 Task: Search one way flight ticket for 1 adult, 5 children, 2 infants in seat and 1 infant on lap in first from Moline: Quad City International Airport to Jackson: Jackson Hole Airport on 5-2-2023. Choice of flights is JetBlue. Number of bags: 2 carry on bags and 6 checked bags. Price is upto 35000. Outbound departure time preference is 11:15.
Action: Mouse moved to (348, 298)
Screenshot: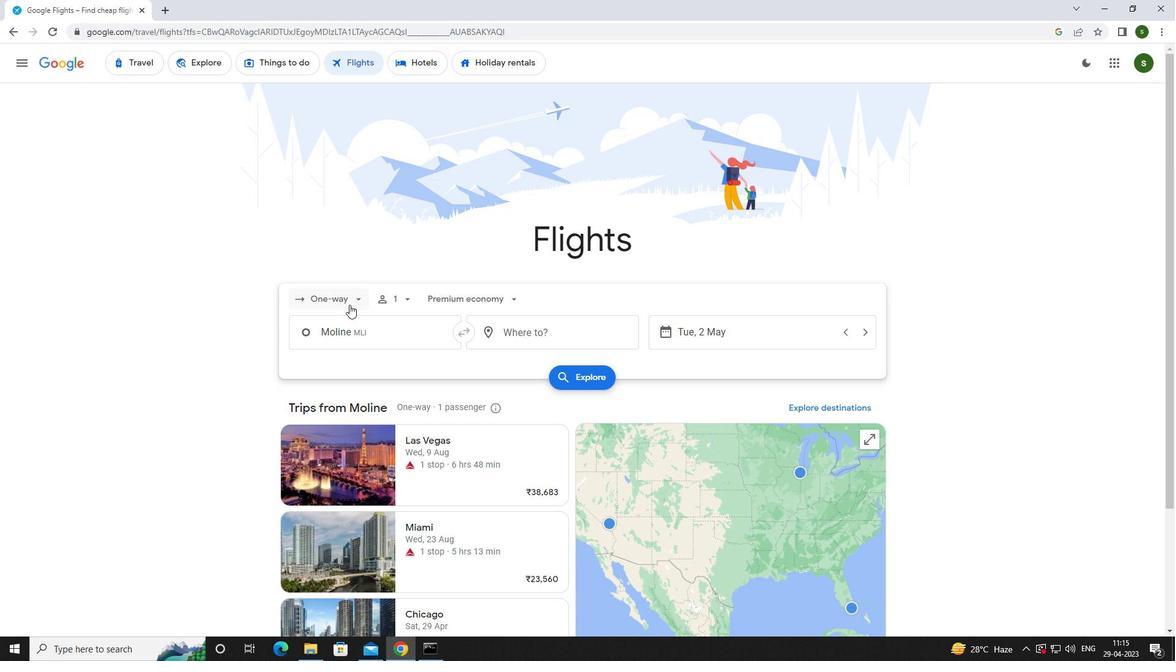 
Action: Mouse pressed left at (348, 298)
Screenshot: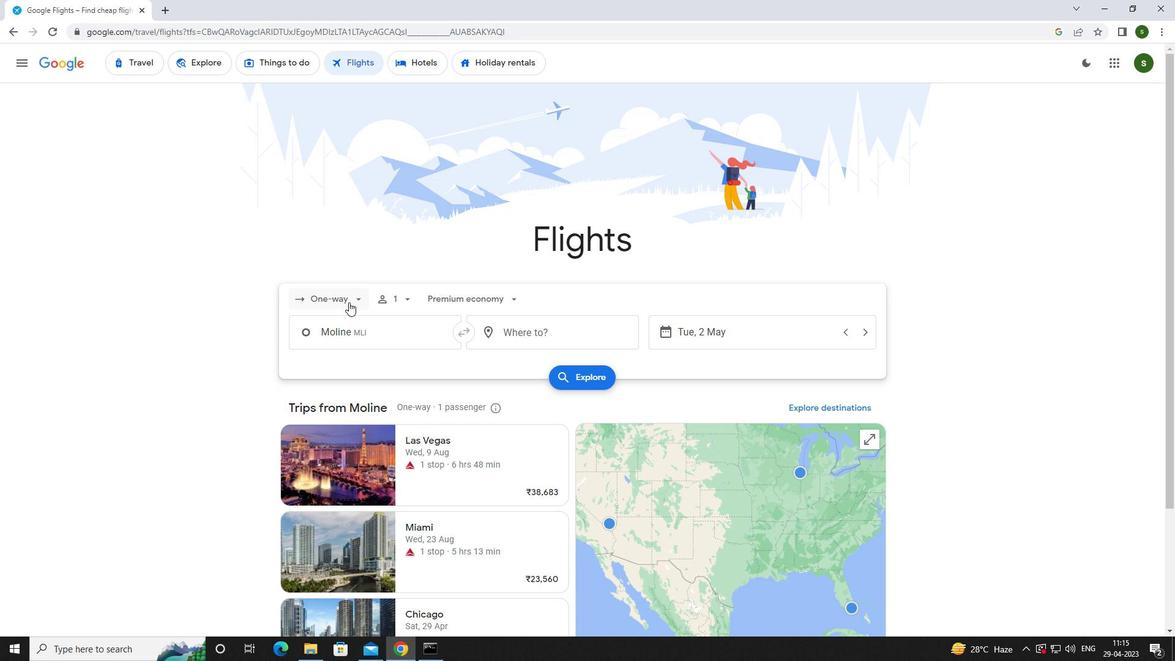 
Action: Mouse moved to (350, 357)
Screenshot: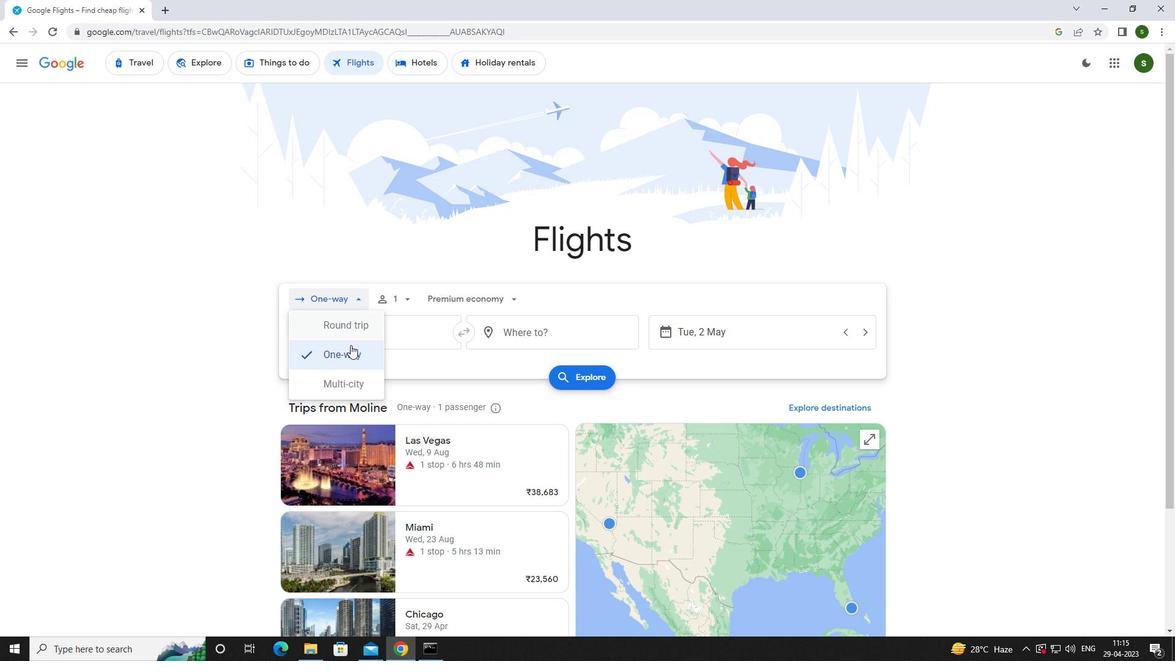 
Action: Mouse pressed left at (350, 357)
Screenshot: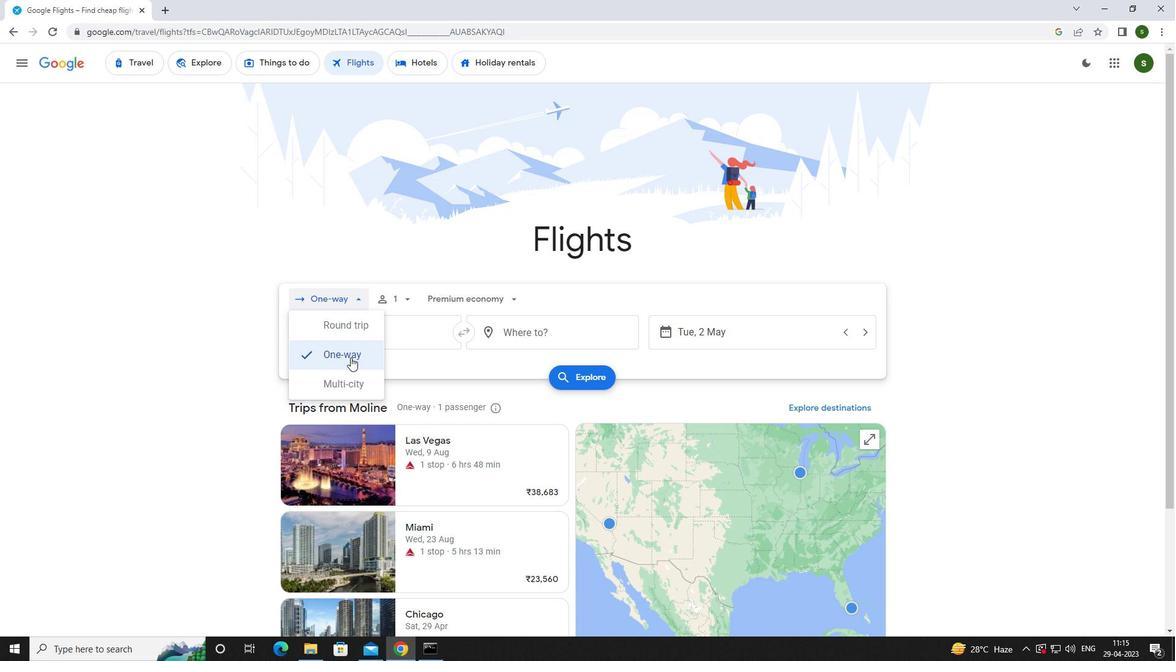 
Action: Mouse moved to (401, 299)
Screenshot: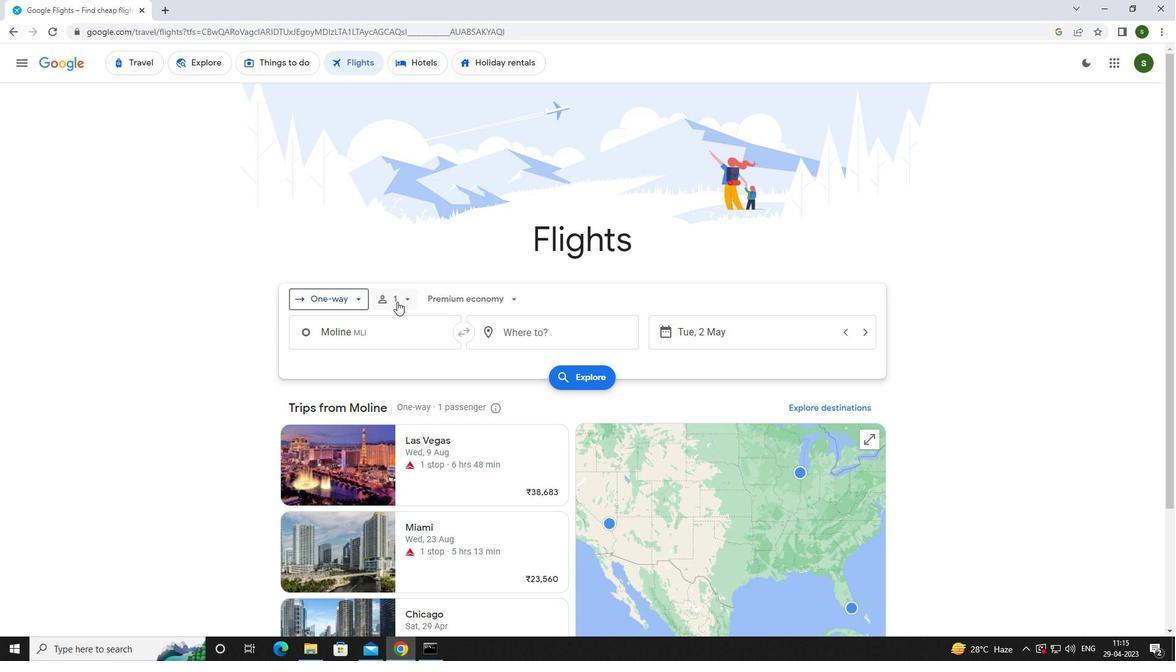 
Action: Mouse pressed left at (401, 299)
Screenshot: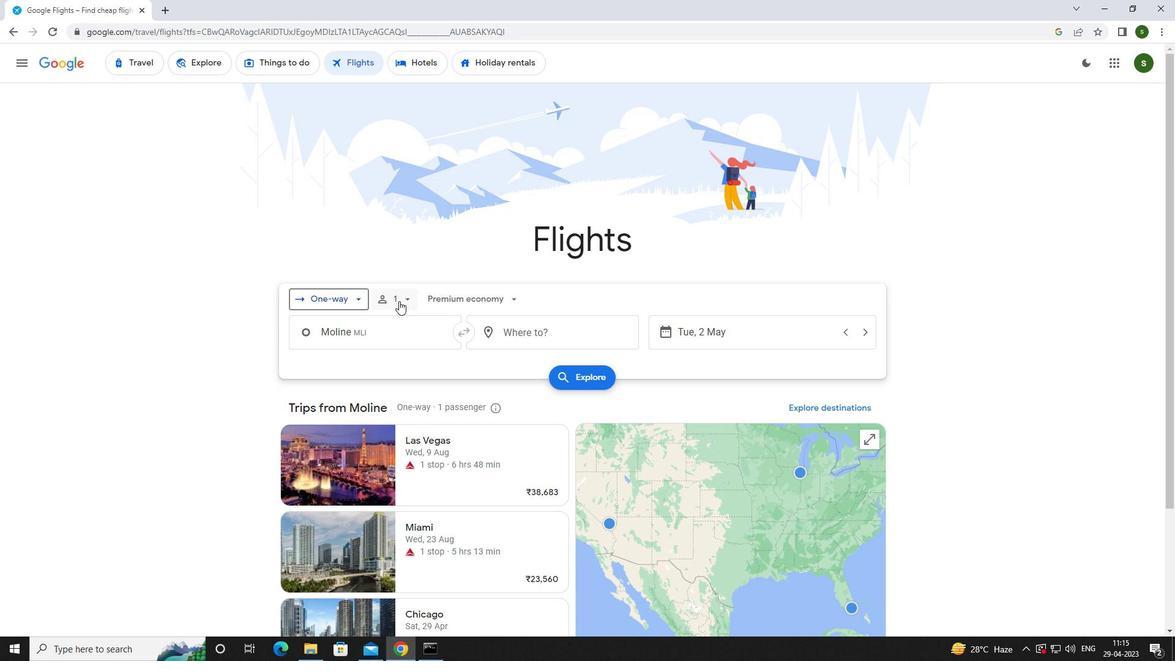 
Action: Mouse moved to (497, 358)
Screenshot: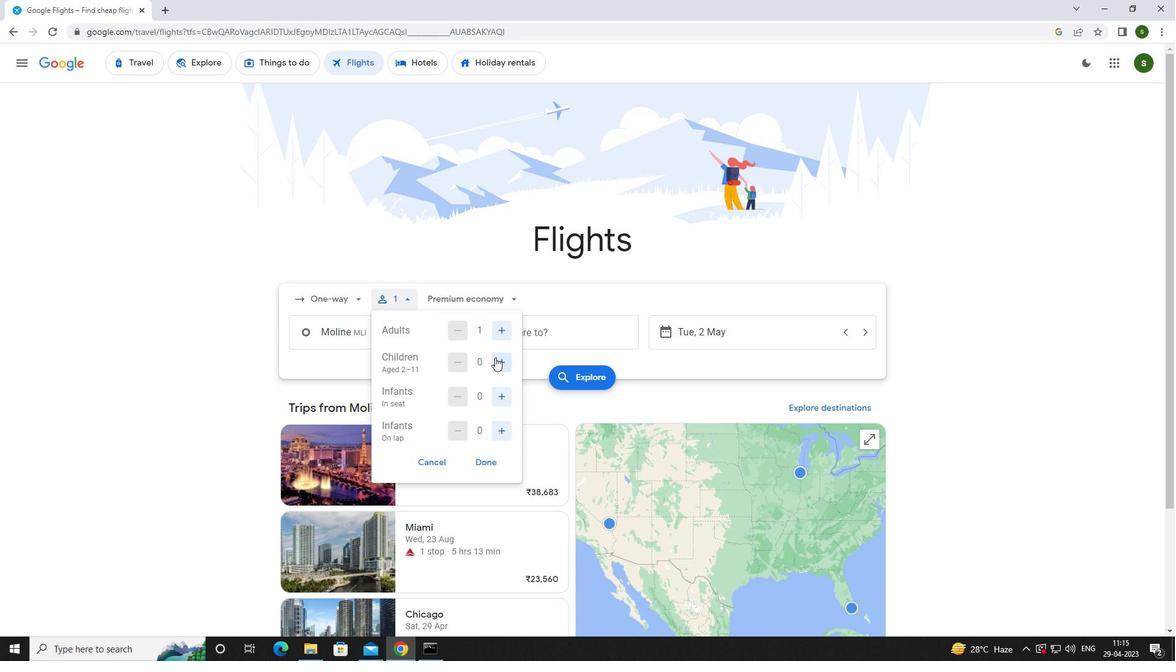 
Action: Mouse pressed left at (497, 358)
Screenshot: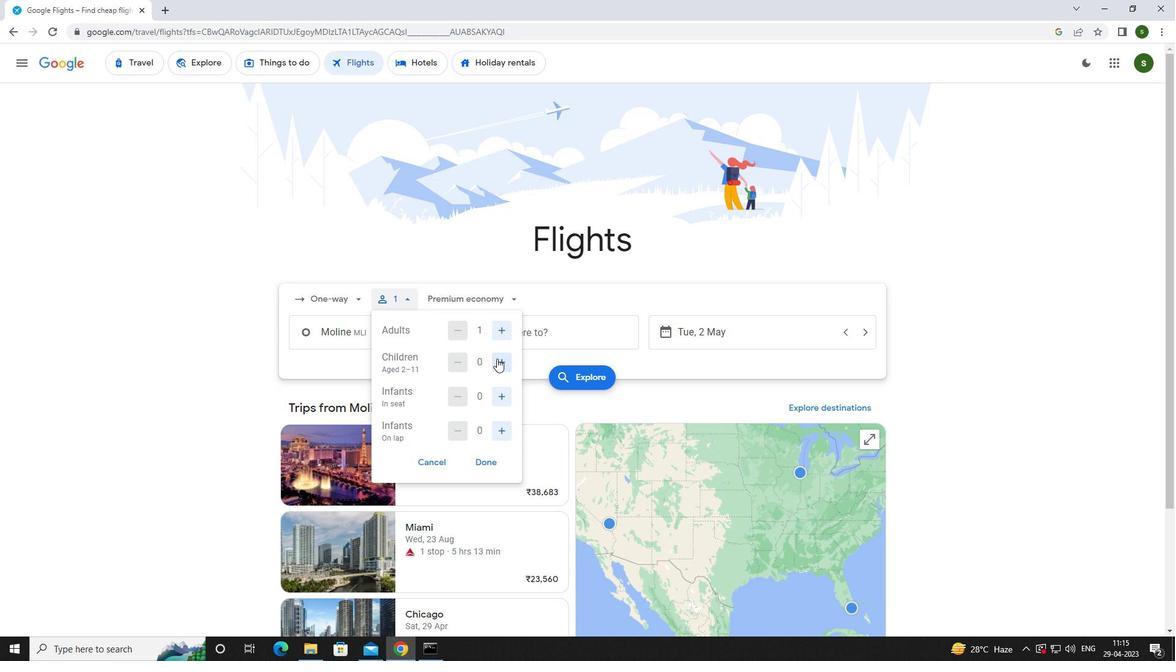 
Action: Mouse pressed left at (497, 358)
Screenshot: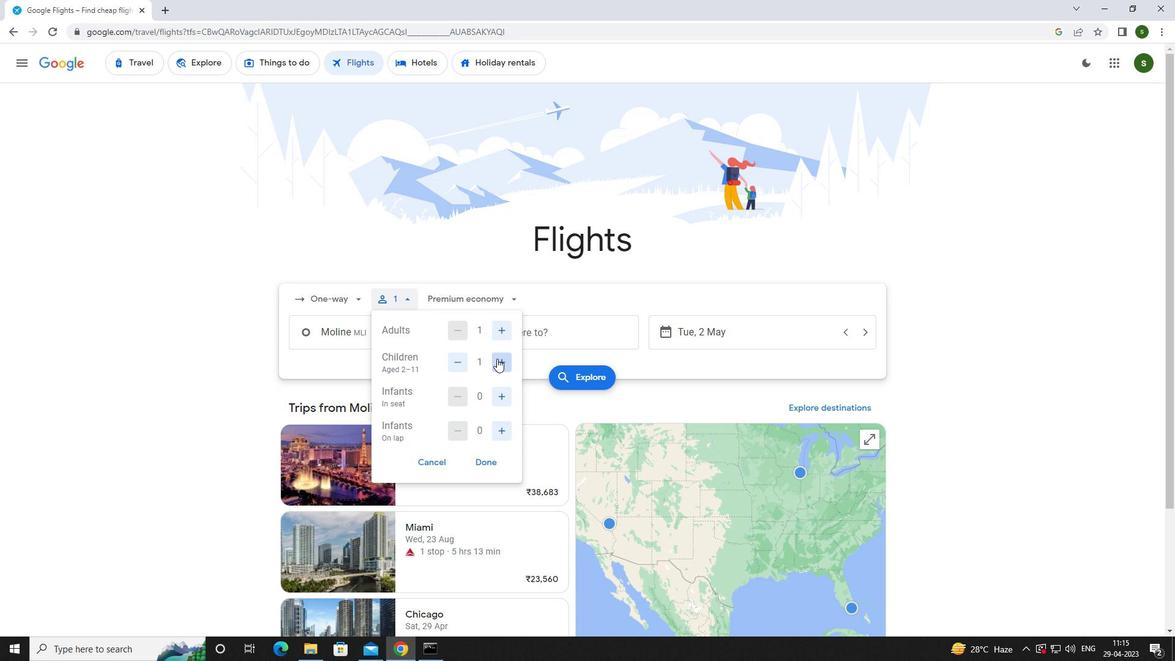 
Action: Mouse pressed left at (497, 358)
Screenshot: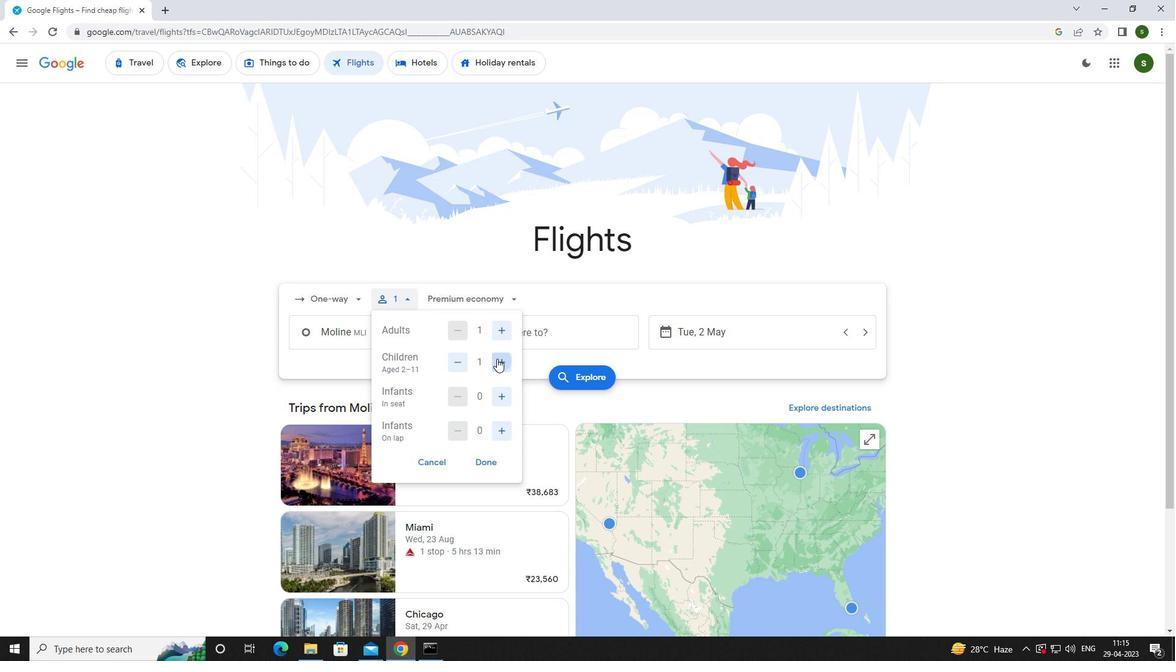 
Action: Mouse pressed left at (497, 358)
Screenshot: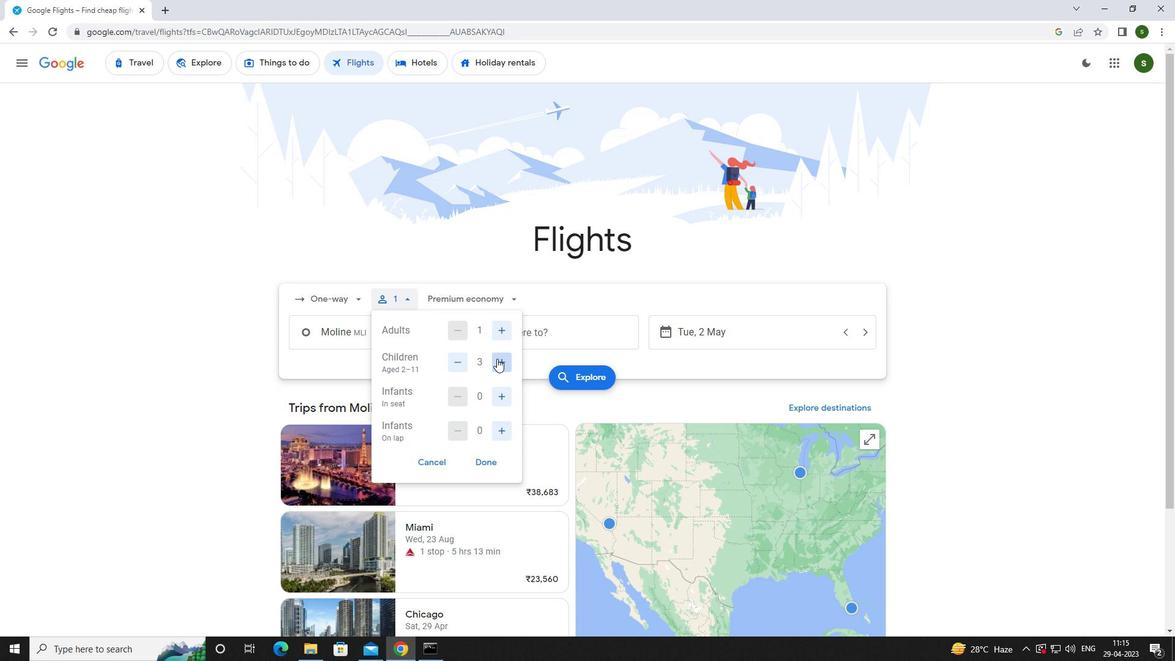 
Action: Mouse pressed left at (497, 358)
Screenshot: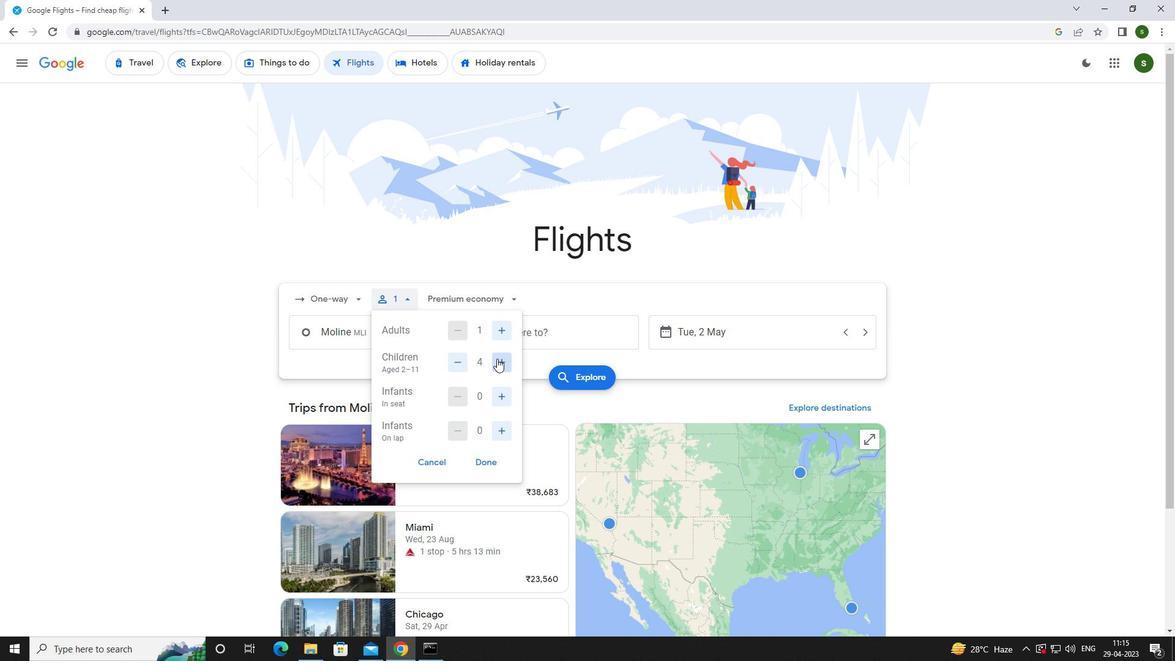
Action: Mouse moved to (498, 396)
Screenshot: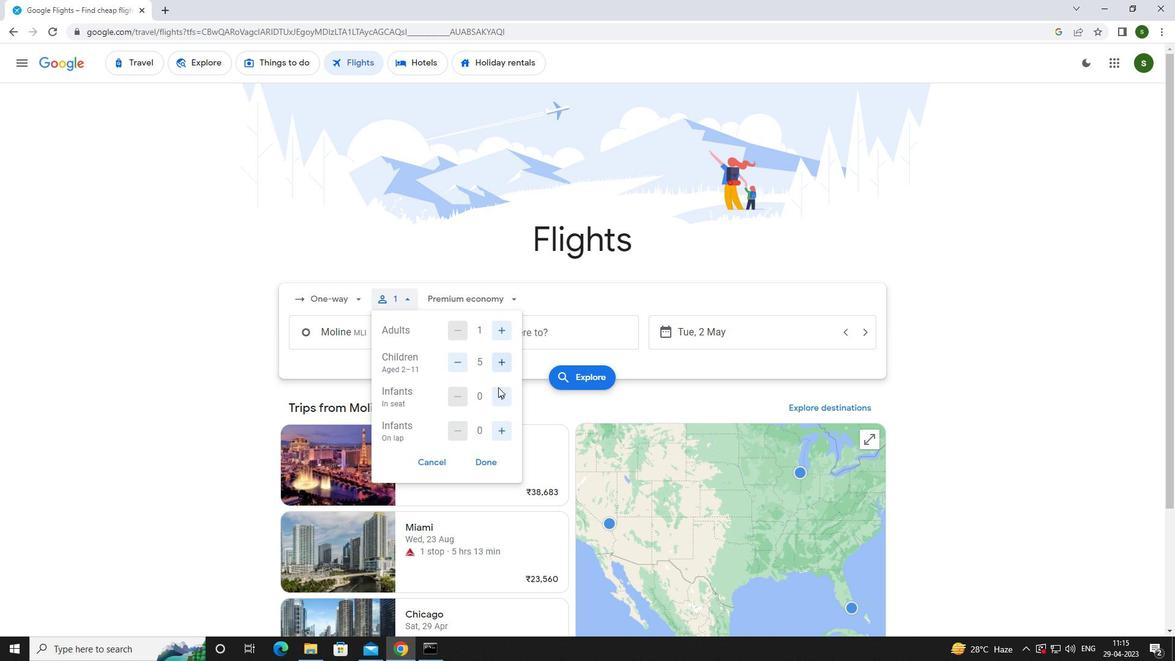 
Action: Mouse pressed left at (498, 396)
Screenshot: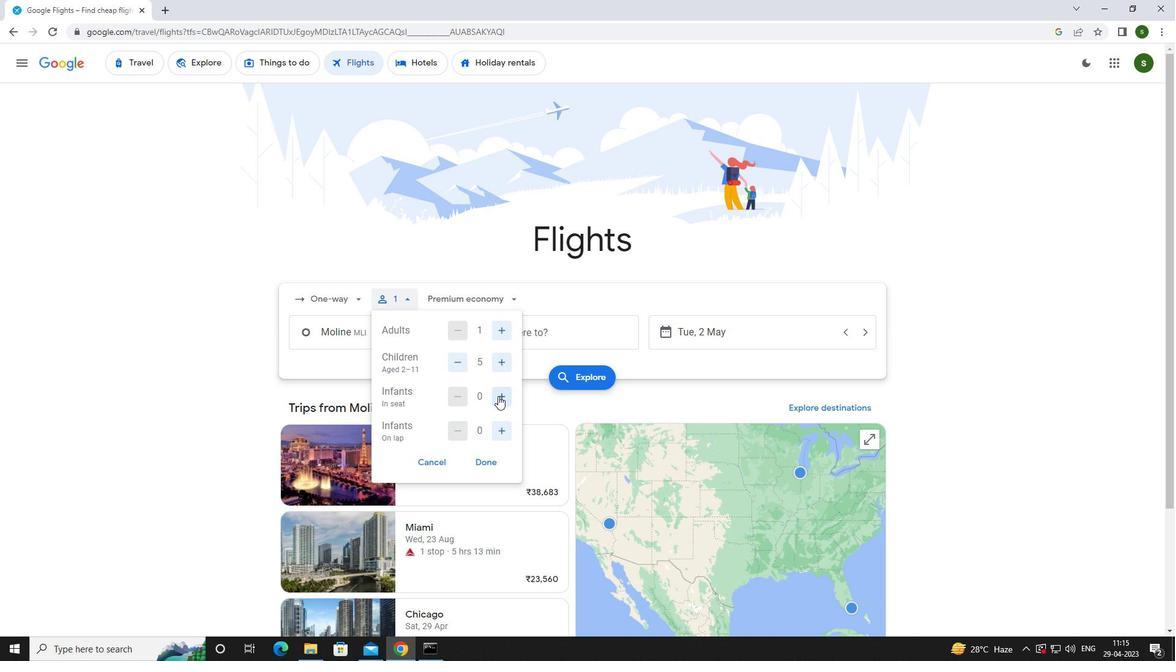 
Action: Mouse moved to (501, 429)
Screenshot: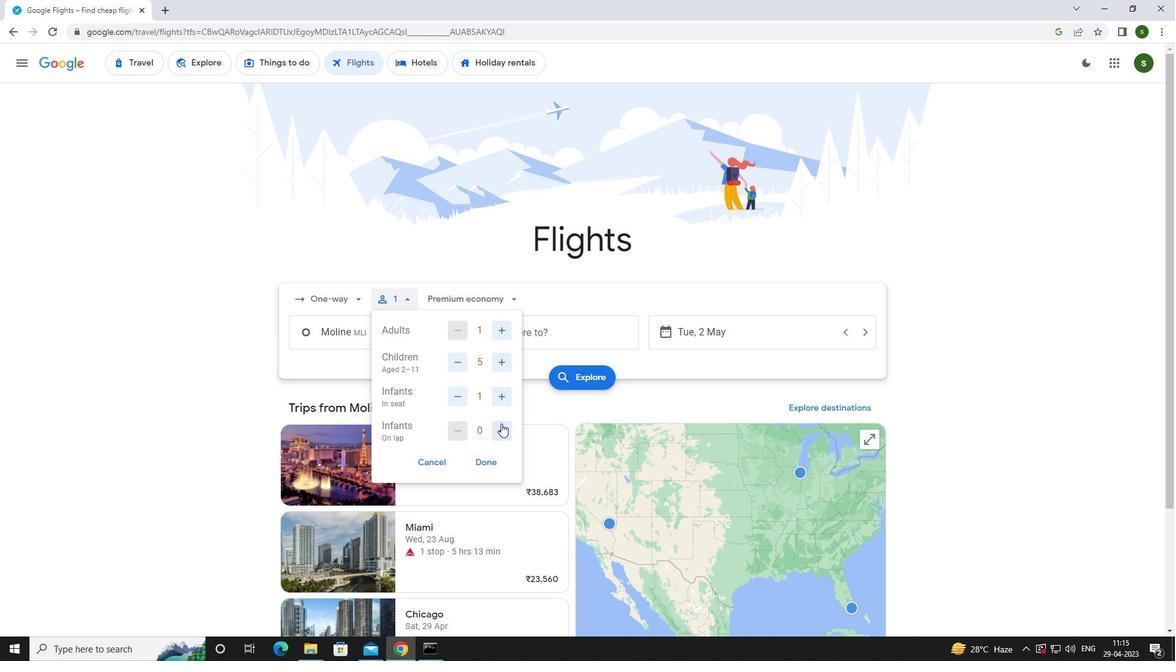 
Action: Mouse pressed left at (501, 429)
Screenshot: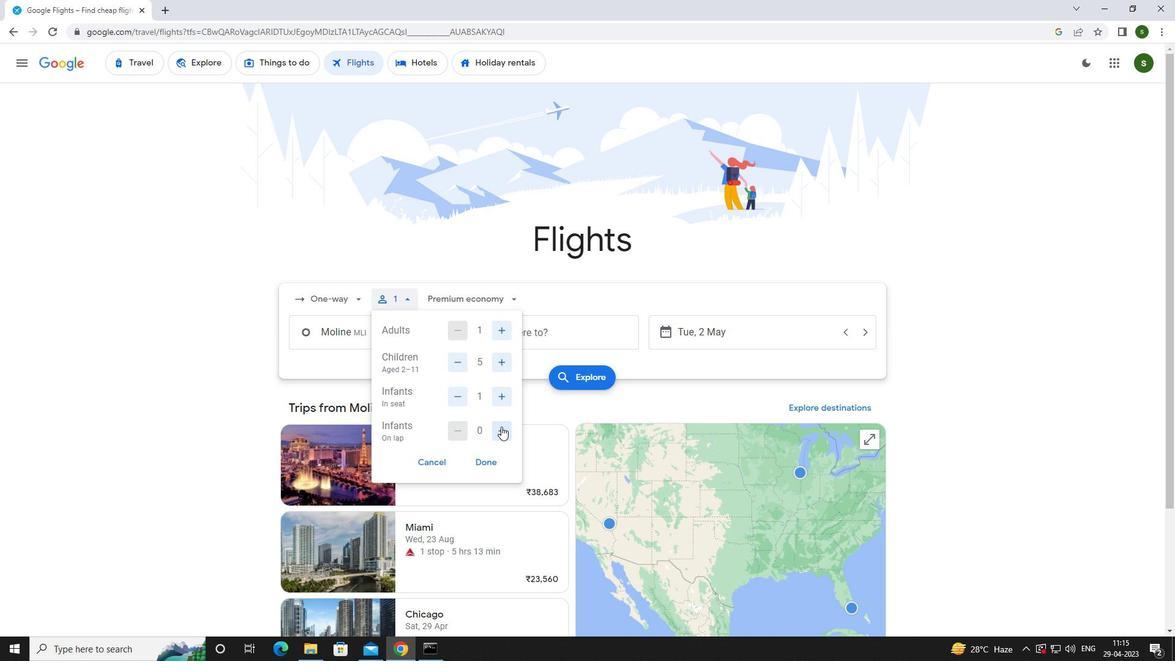 
Action: Mouse moved to (473, 295)
Screenshot: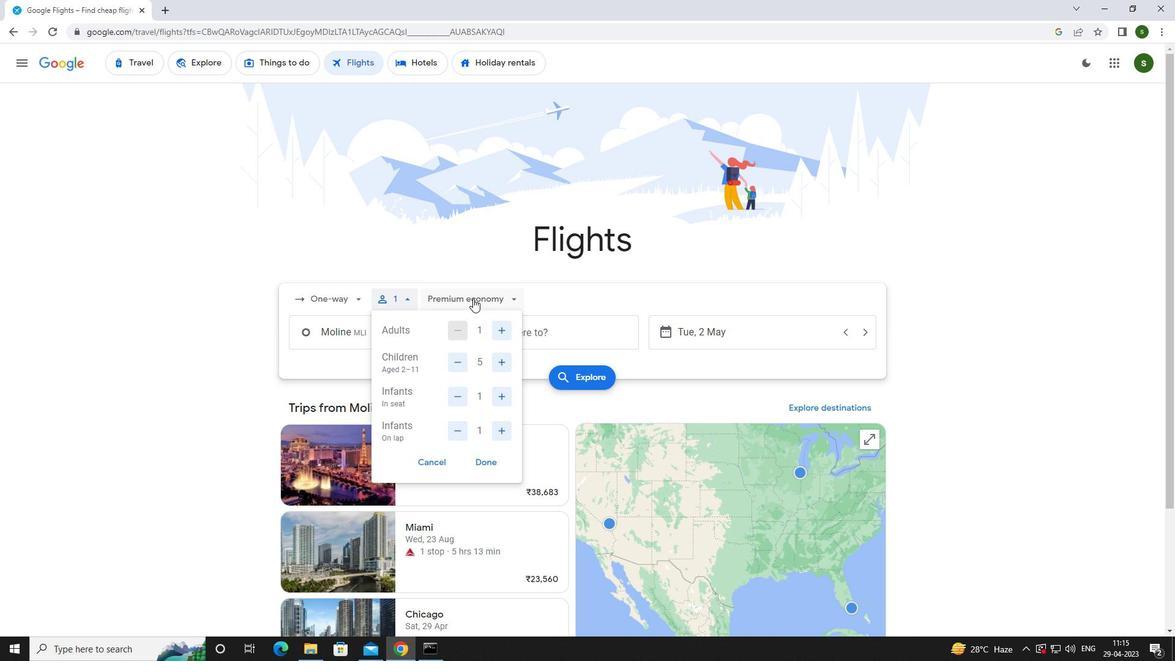 
Action: Mouse pressed left at (473, 295)
Screenshot: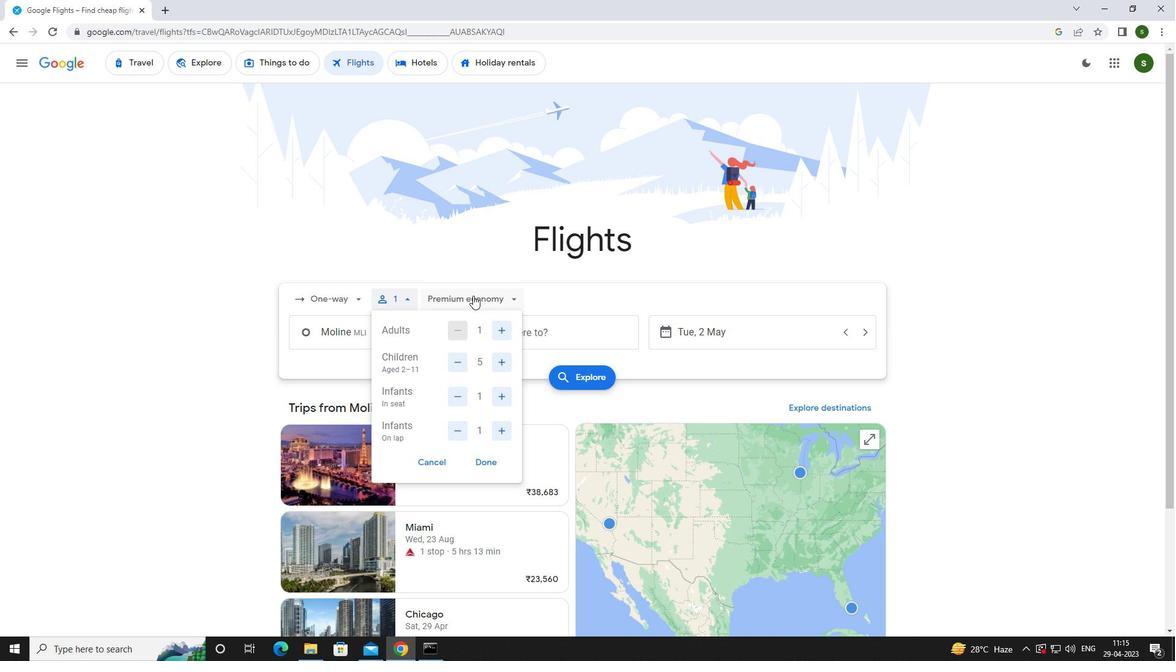 
Action: Mouse moved to (478, 409)
Screenshot: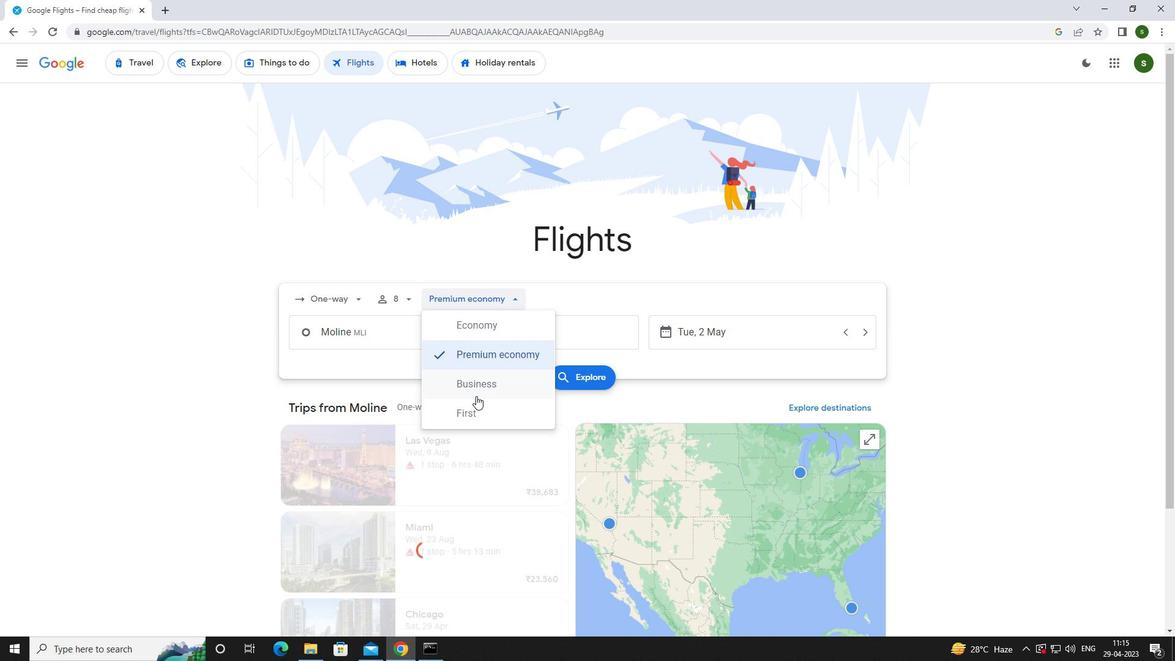
Action: Mouse pressed left at (478, 409)
Screenshot: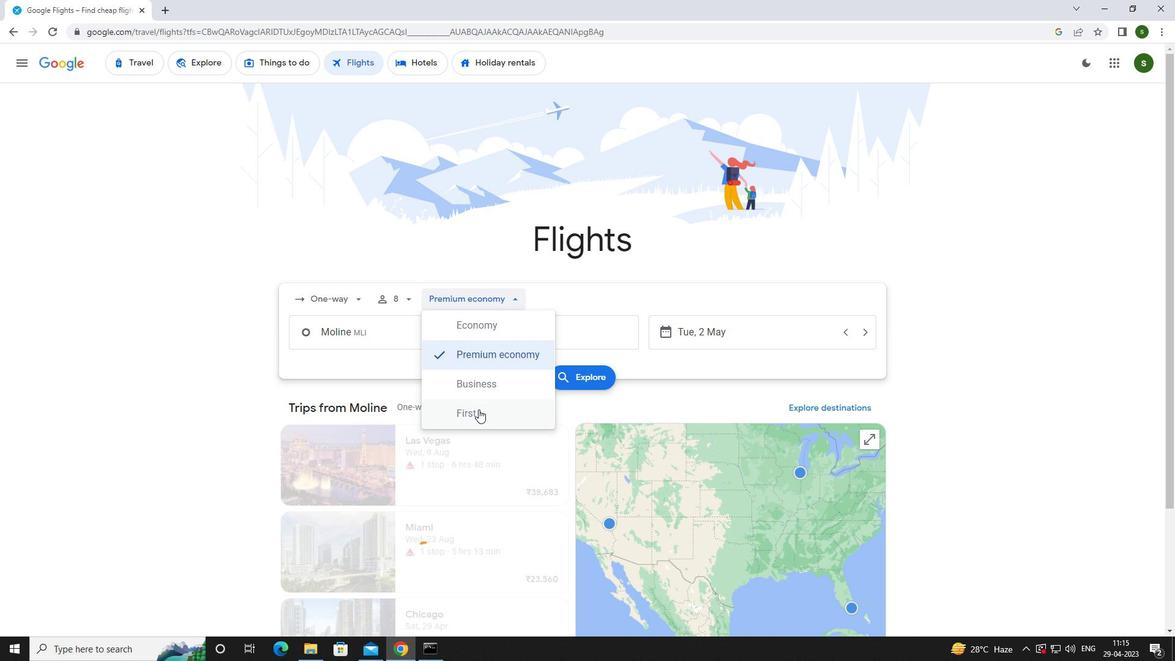 
Action: Mouse moved to (401, 340)
Screenshot: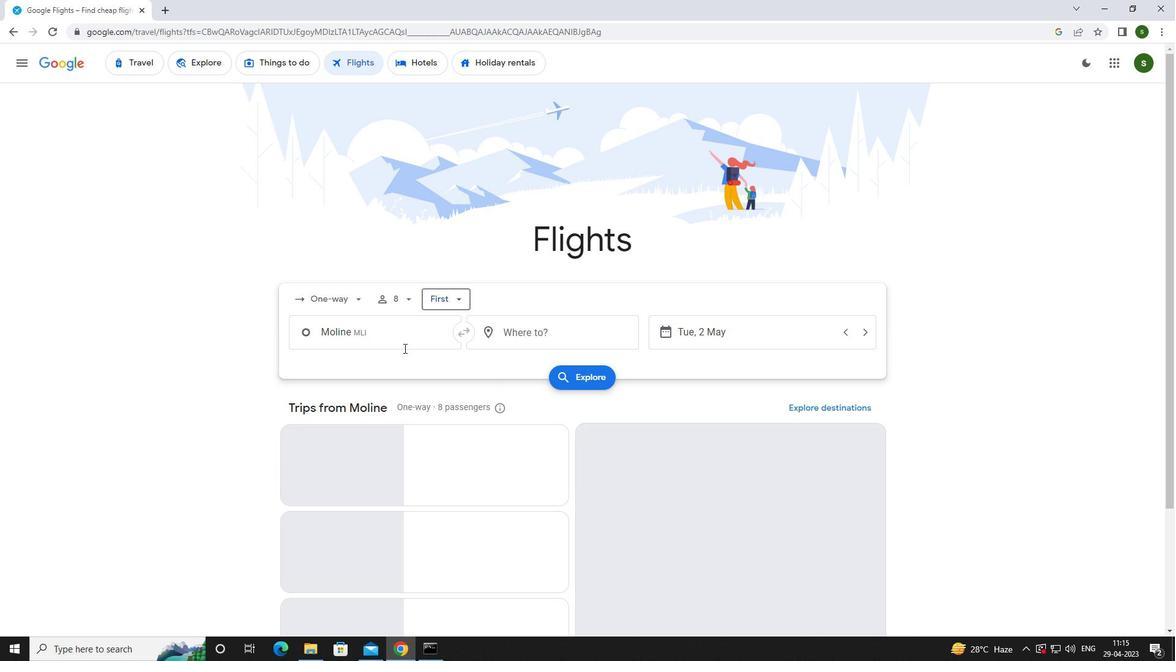 
Action: Mouse pressed left at (401, 340)
Screenshot: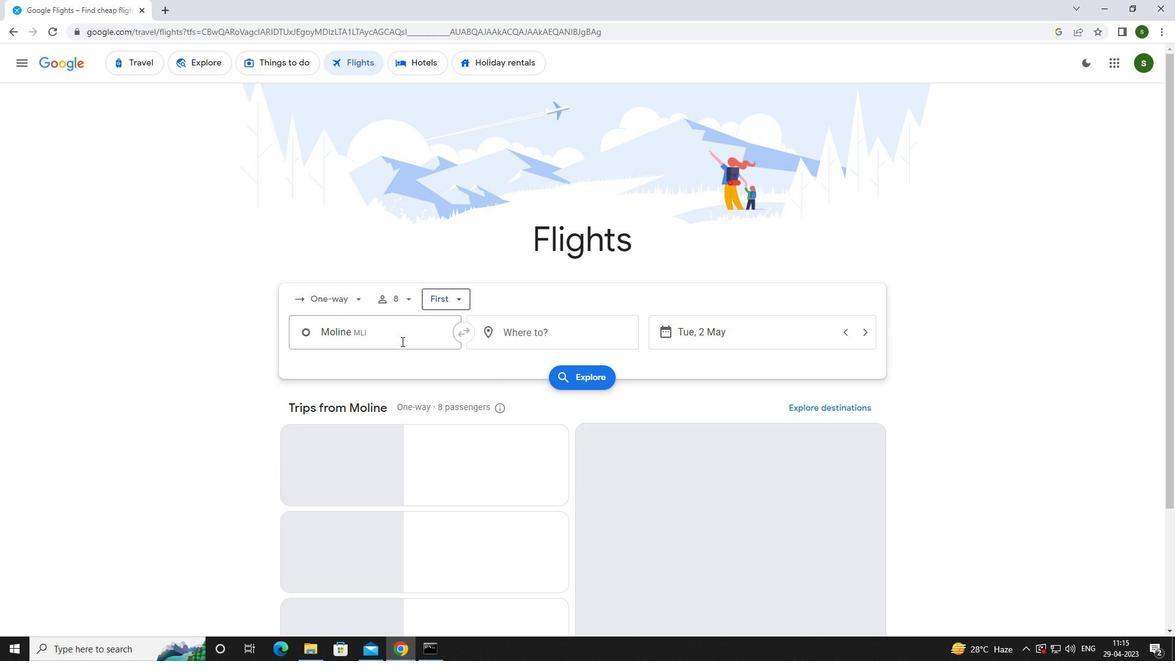
Action: Key pressed q<Key.caps_lock>ua
Screenshot: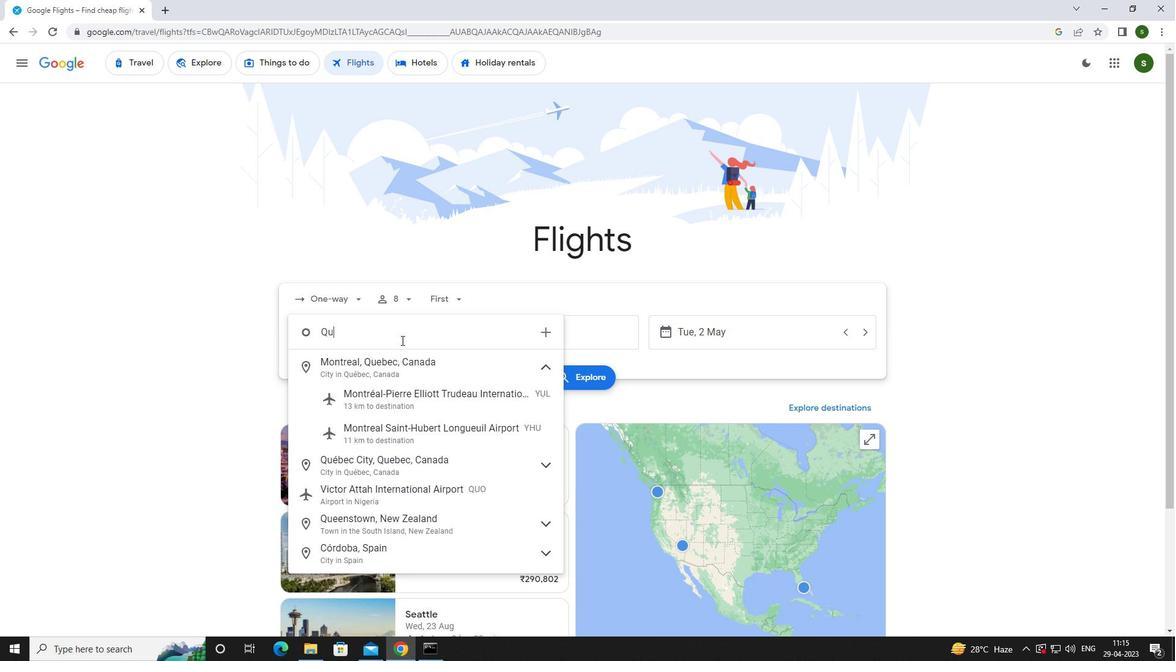 
Action: Mouse moved to (402, 363)
Screenshot: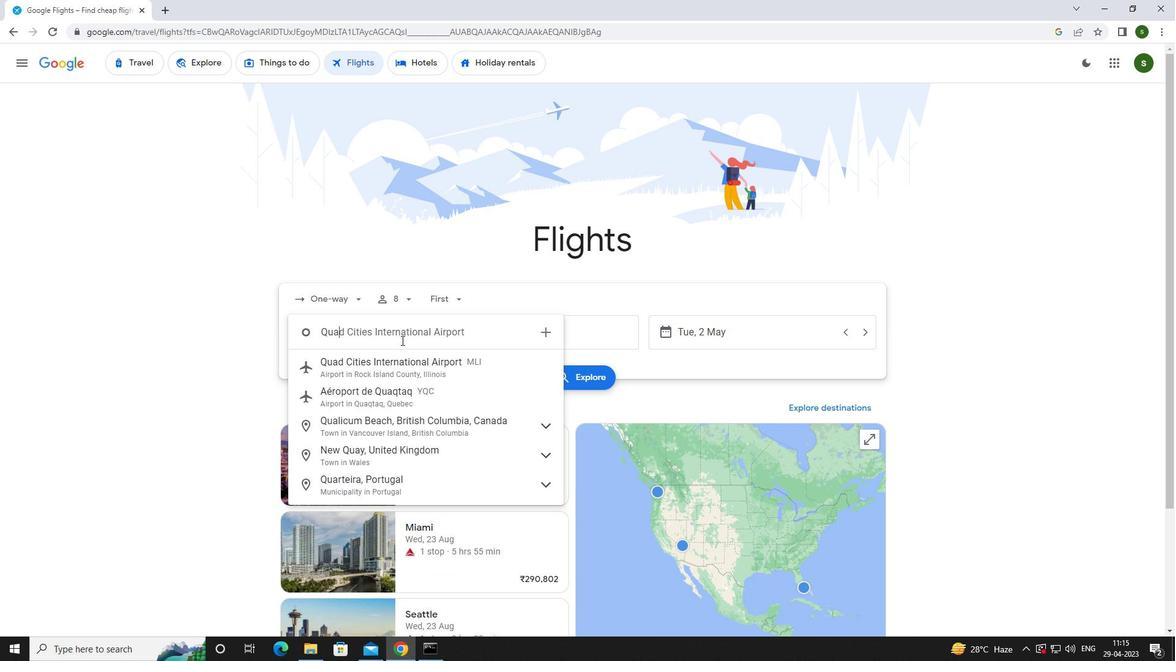 
Action: Mouse pressed left at (402, 363)
Screenshot: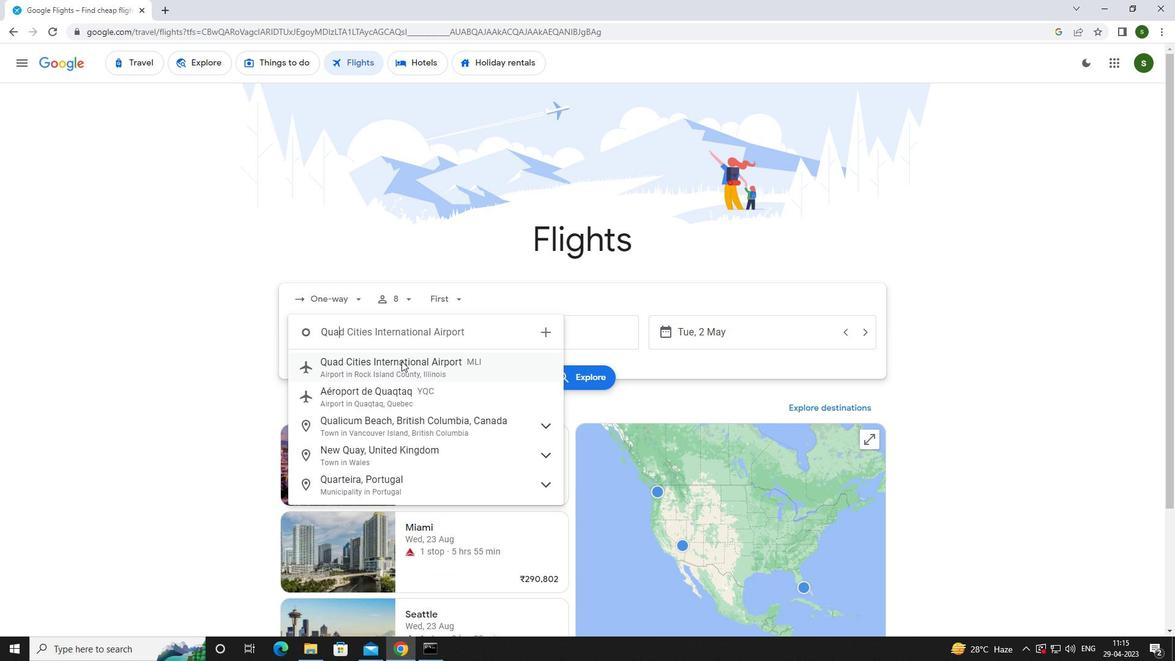 
Action: Mouse moved to (592, 331)
Screenshot: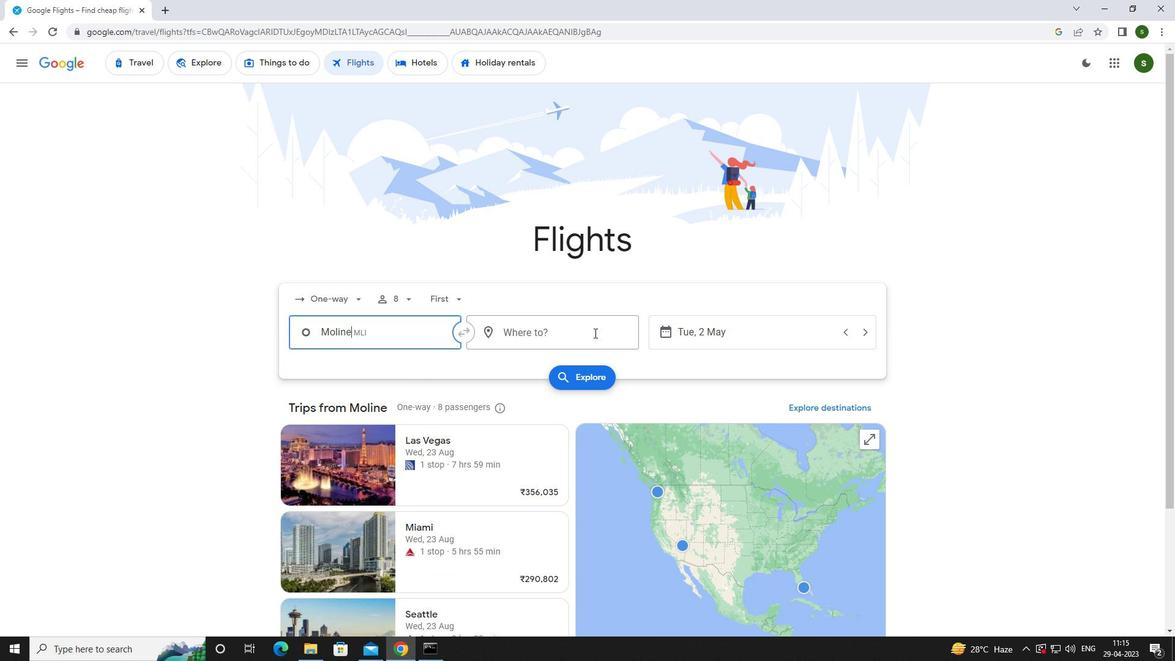 
Action: Mouse pressed left at (592, 331)
Screenshot: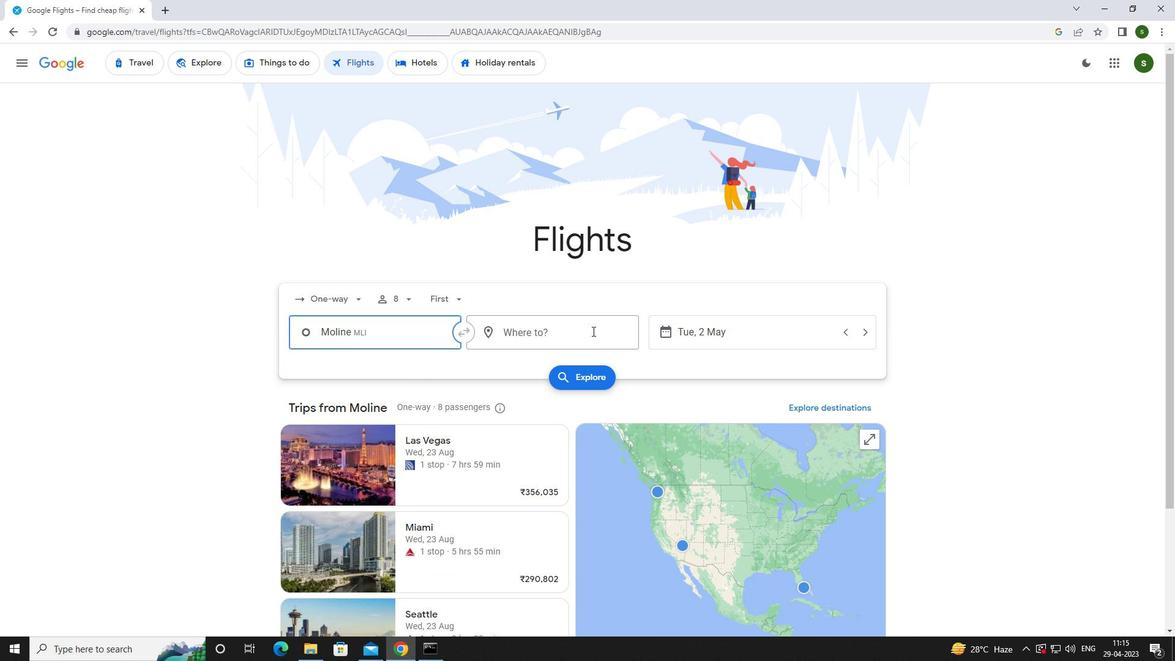 
Action: Mouse moved to (572, 335)
Screenshot: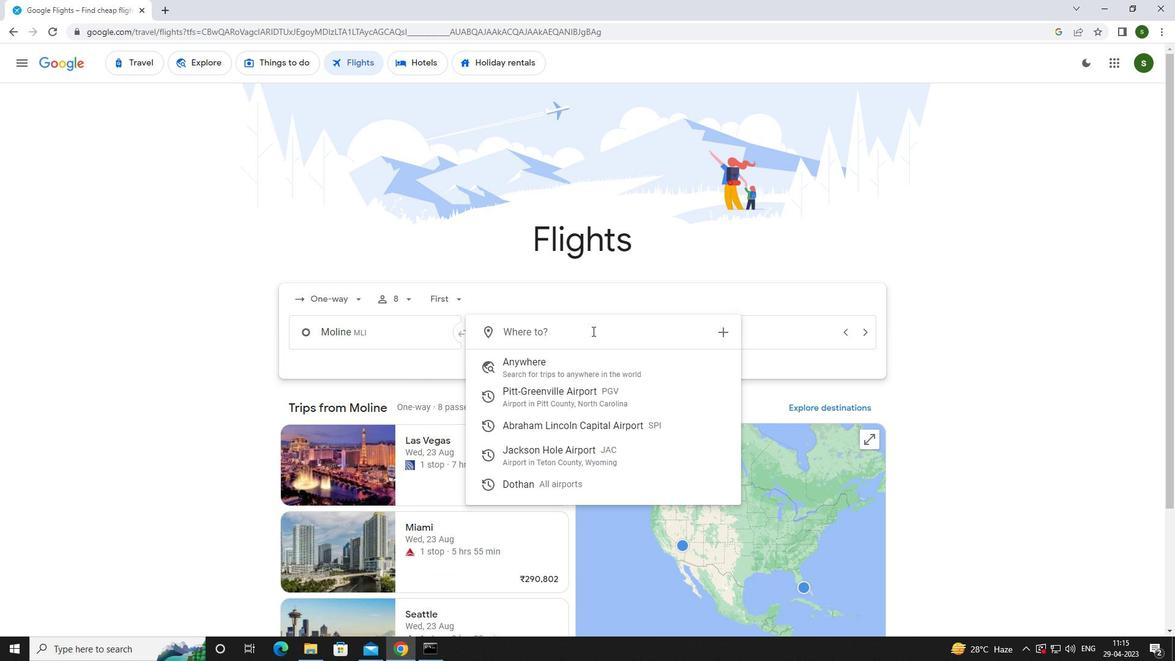 
Action: Key pressed <Key.caps_lock>j<Key.caps_lock>ackson<Key.space>hol
Screenshot: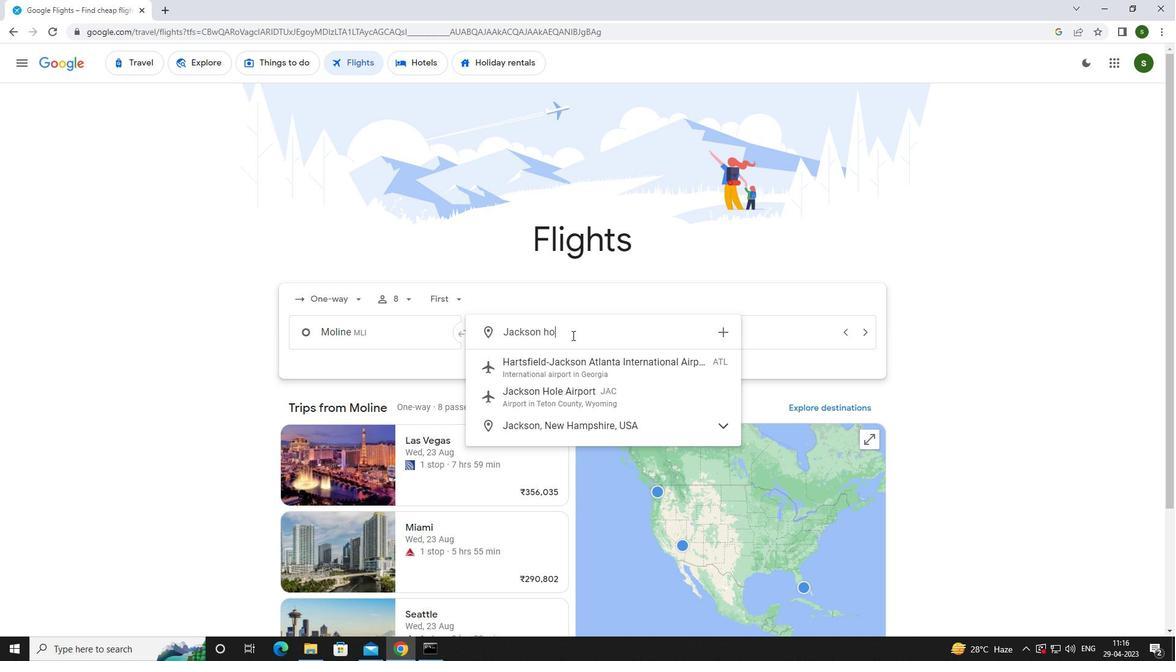 
Action: Mouse moved to (541, 361)
Screenshot: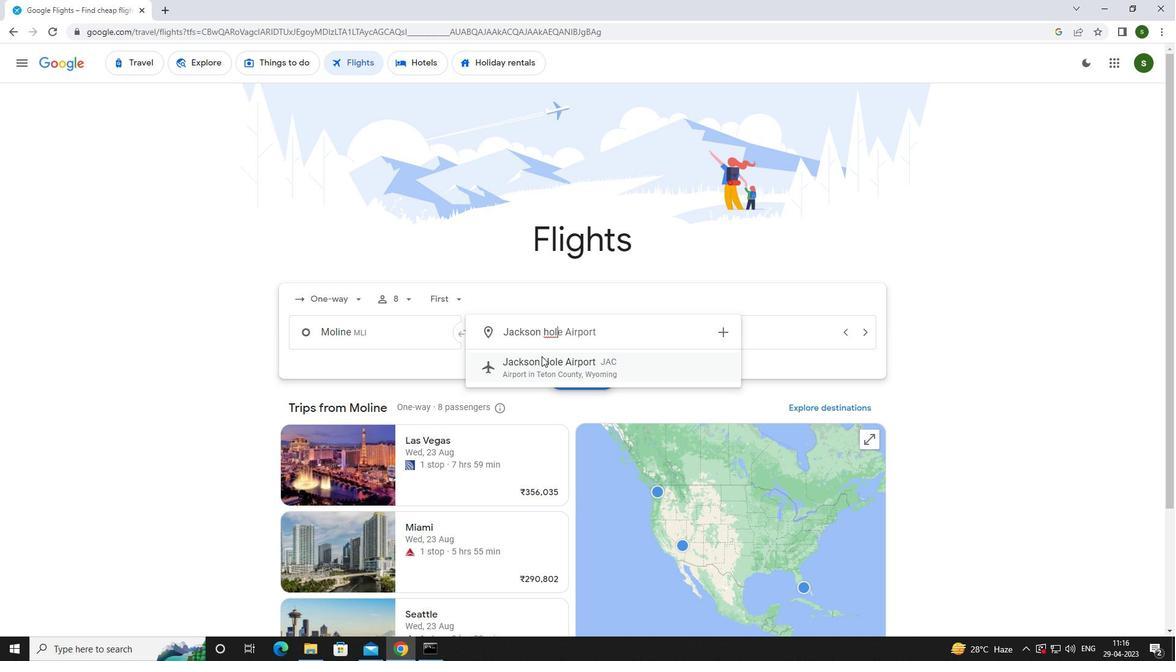 
Action: Mouse pressed left at (541, 361)
Screenshot: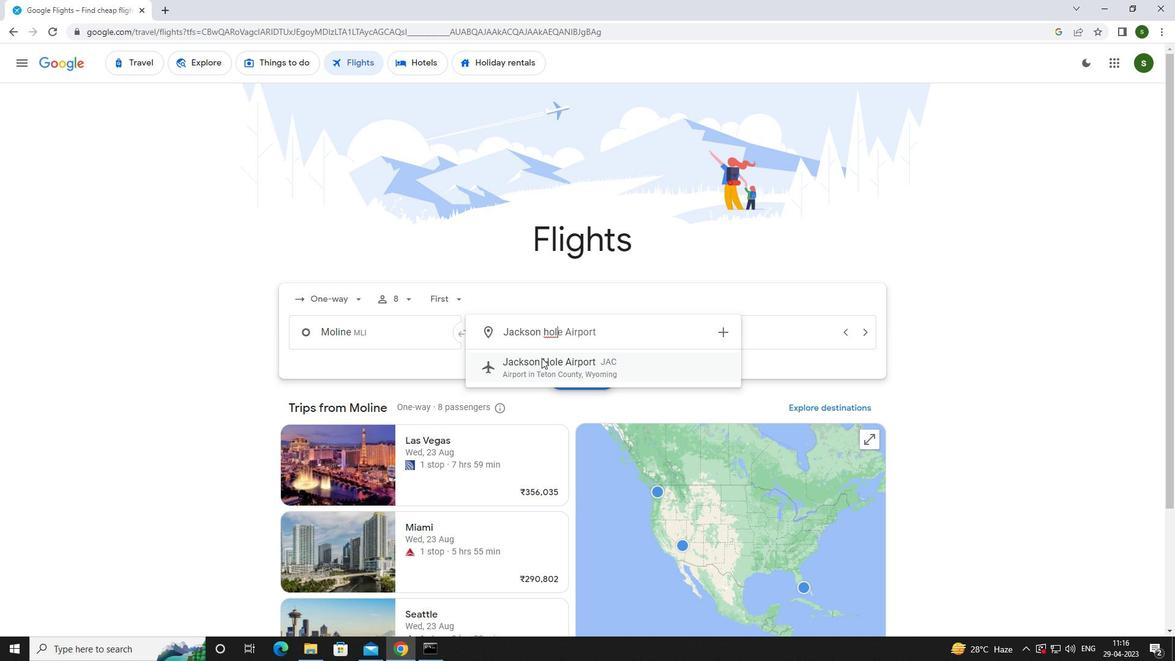 
Action: Mouse moved to (730, 325)
Screenshot: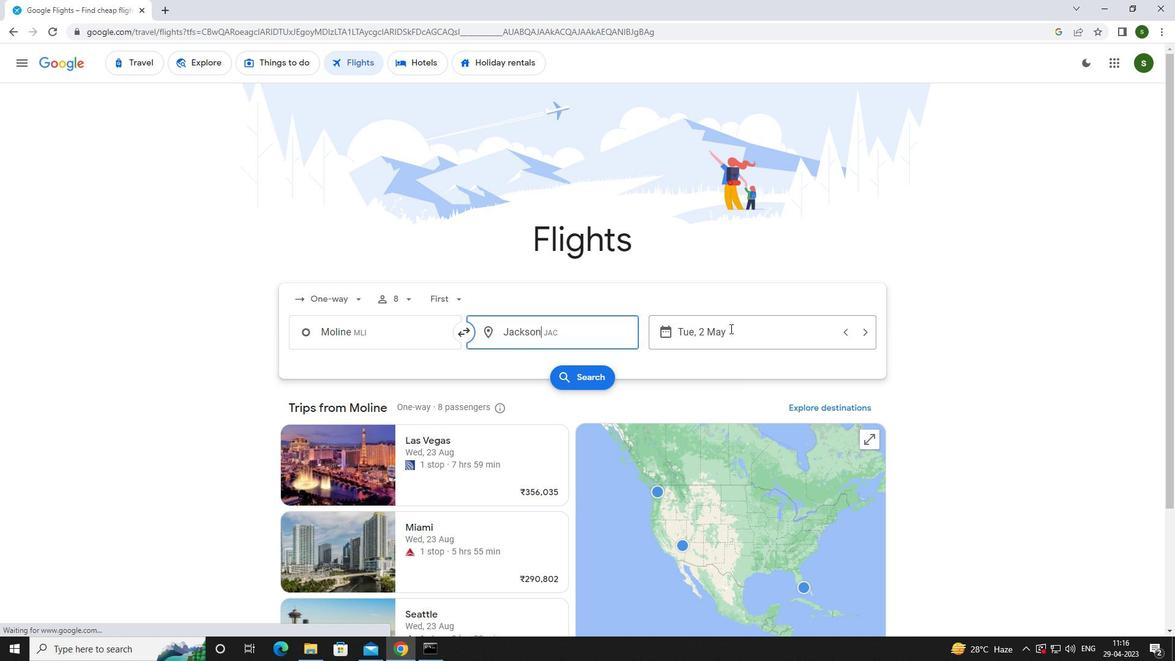 
Action: Mouse pressed left at (730, 325)
Screenshot: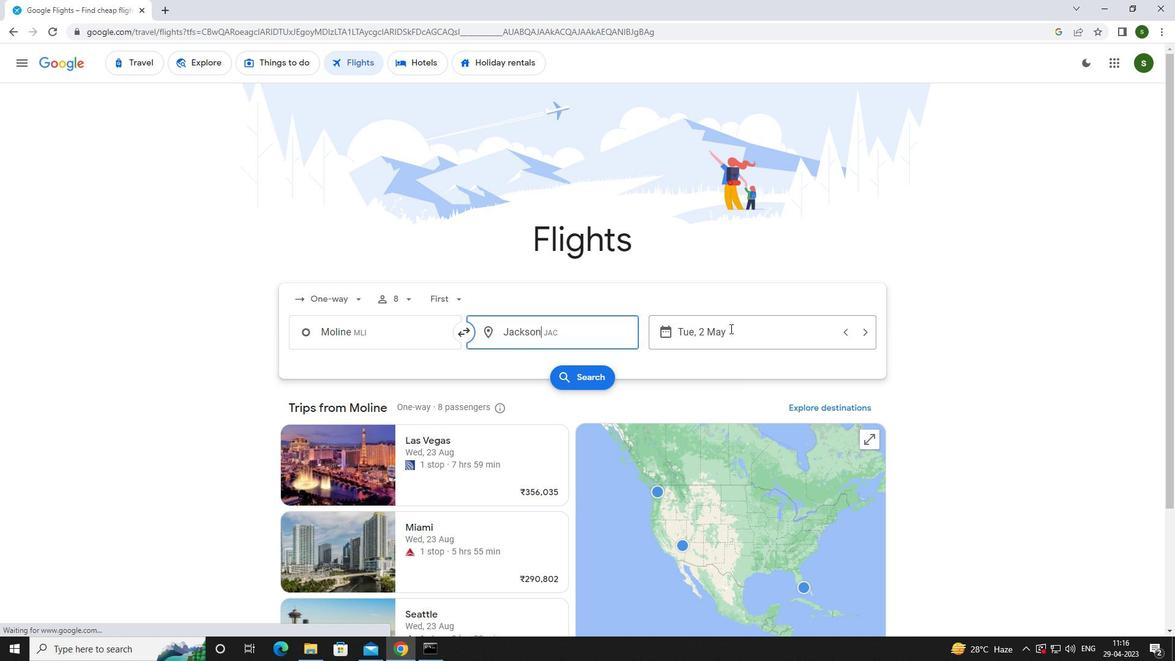 
Action: Mouse moved to (739, 415)
Screenshot: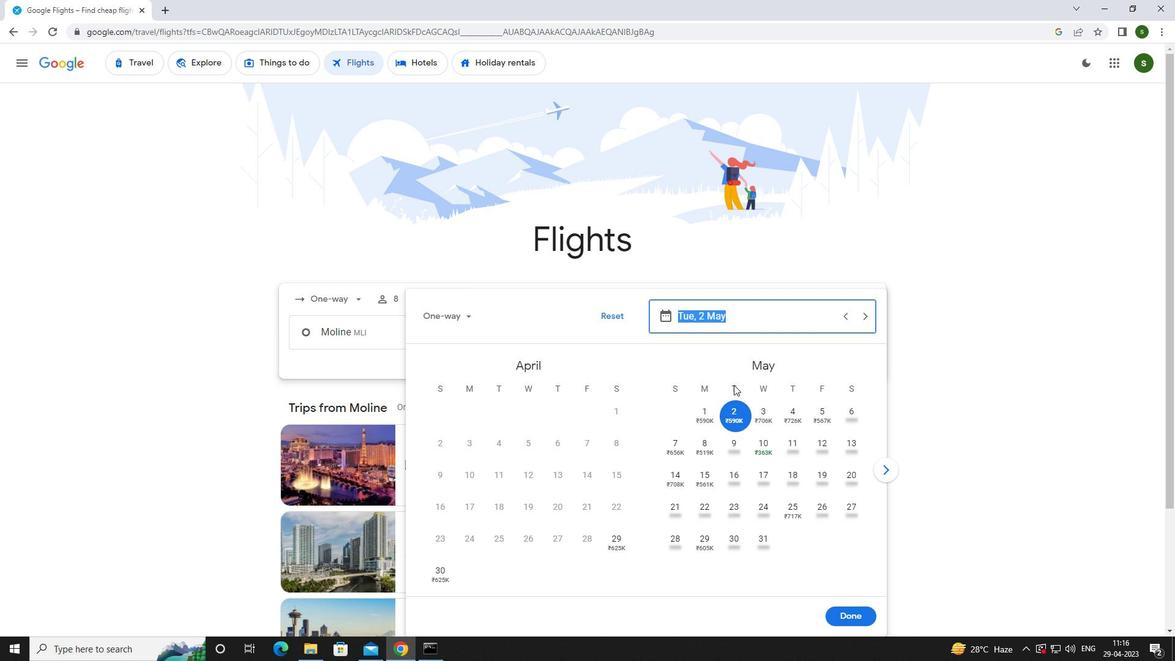 
Action: Mouse pressed left at (739, 415)
Screenshot: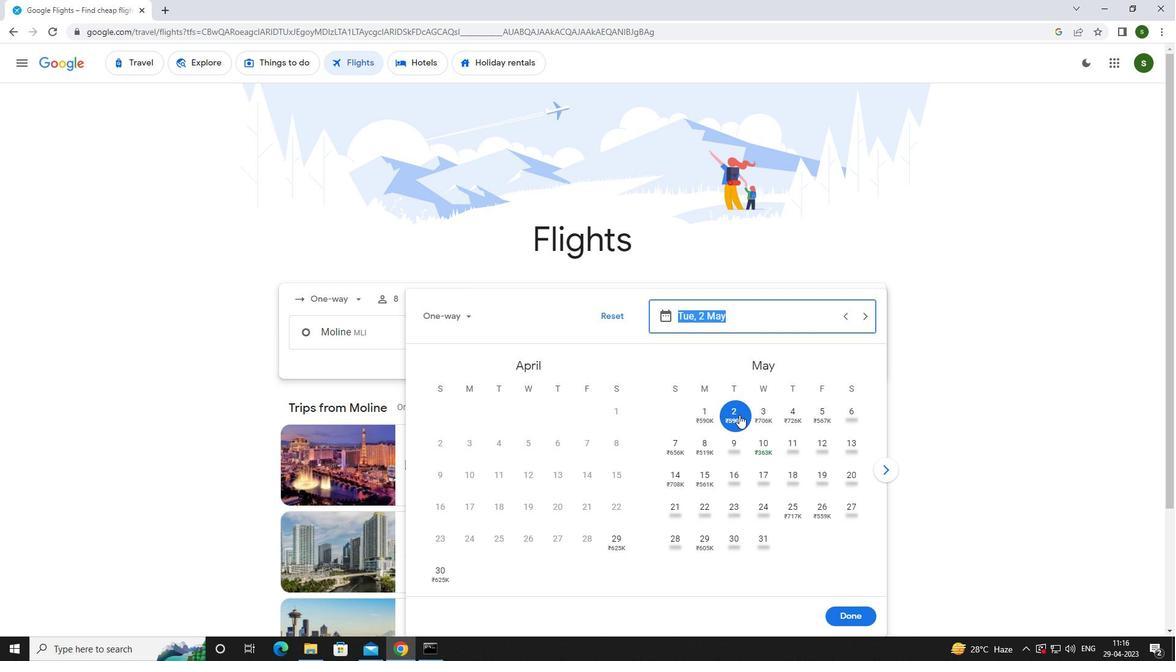 
Action: Mouse moved to (849, 617)
Screenshot: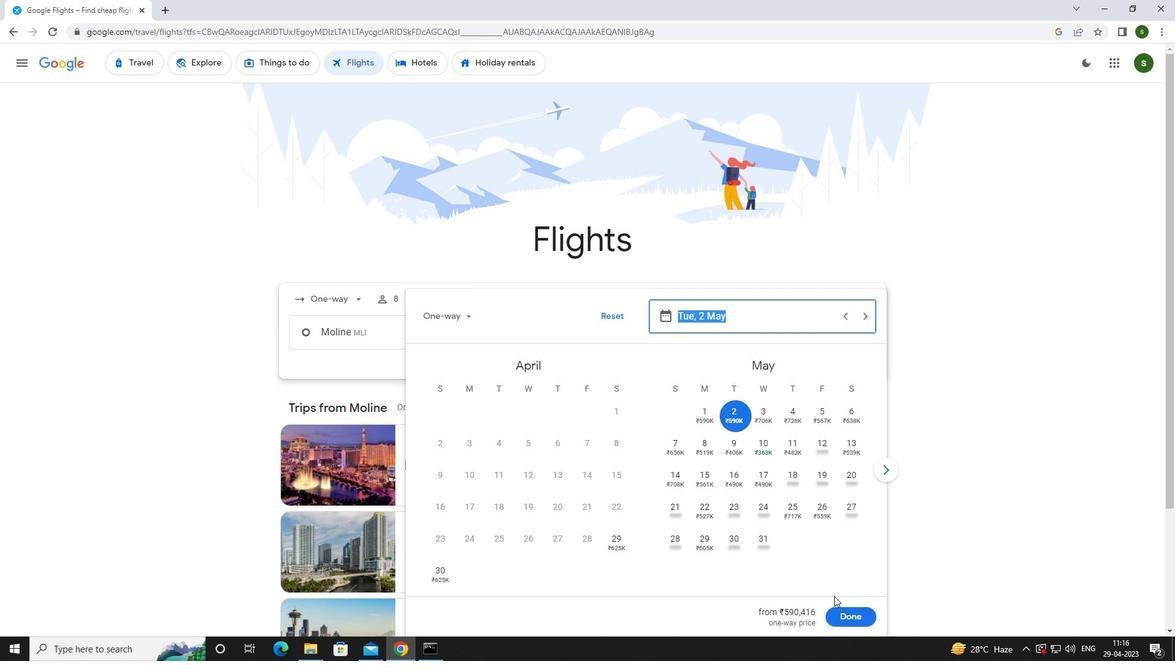 
Action: Mouse pressed left at (849, 617)
Screenshot: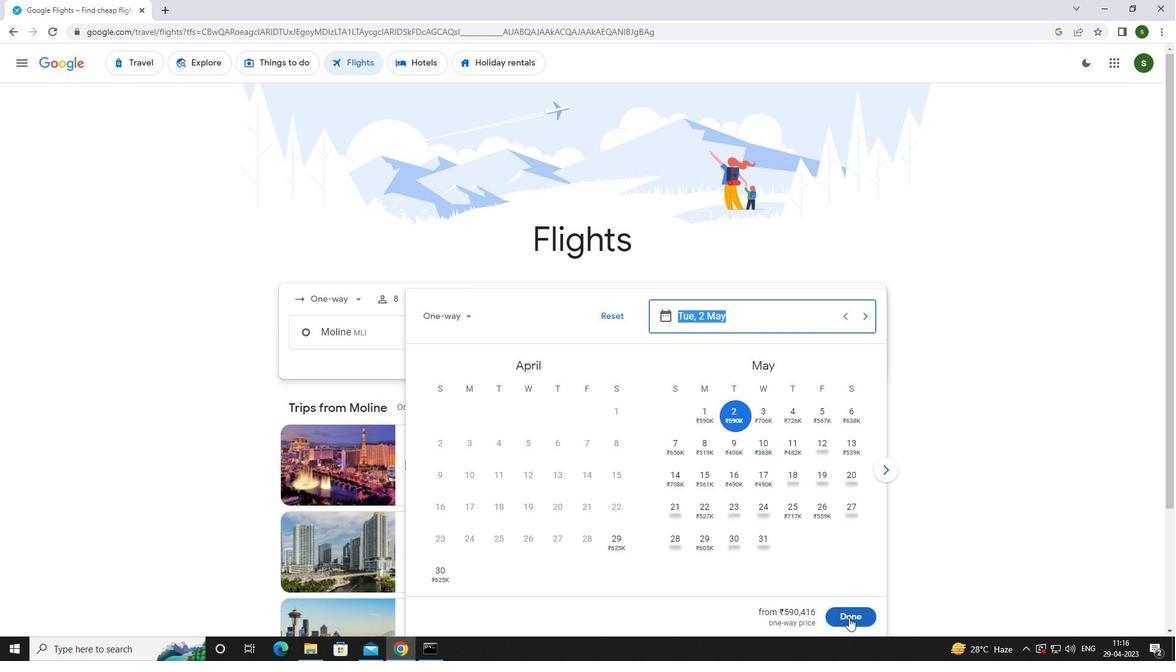 
Action: Mouse moved to (599, 374)
Screenshot: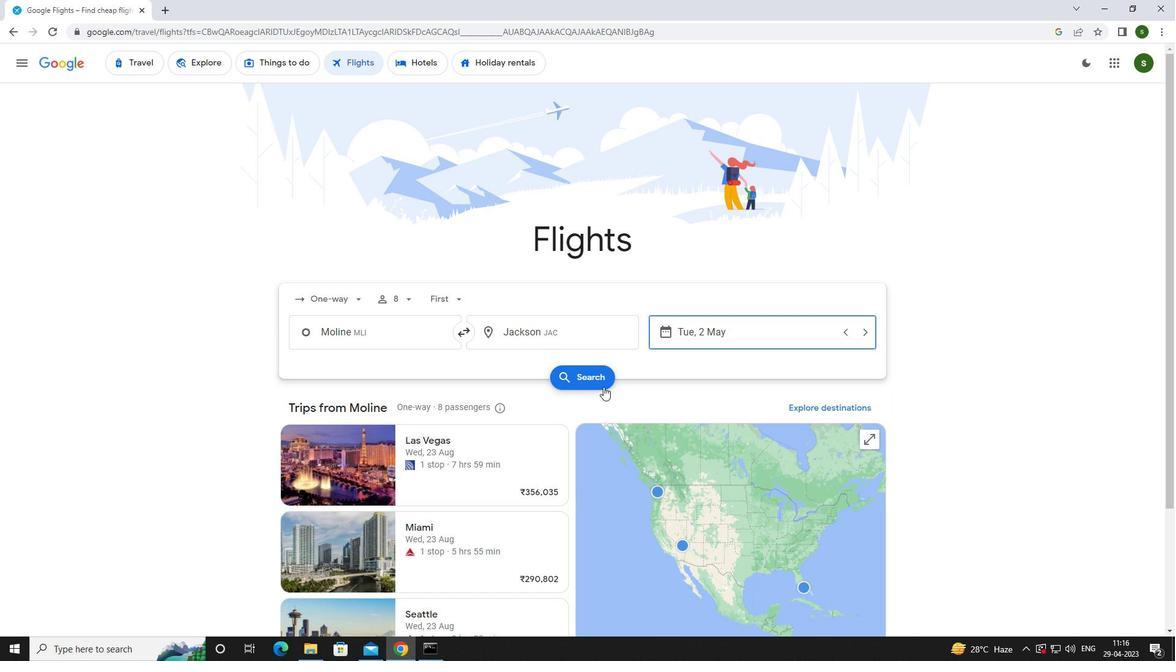 
Action: Mouse pressed left at (599, 374)
Screenshot: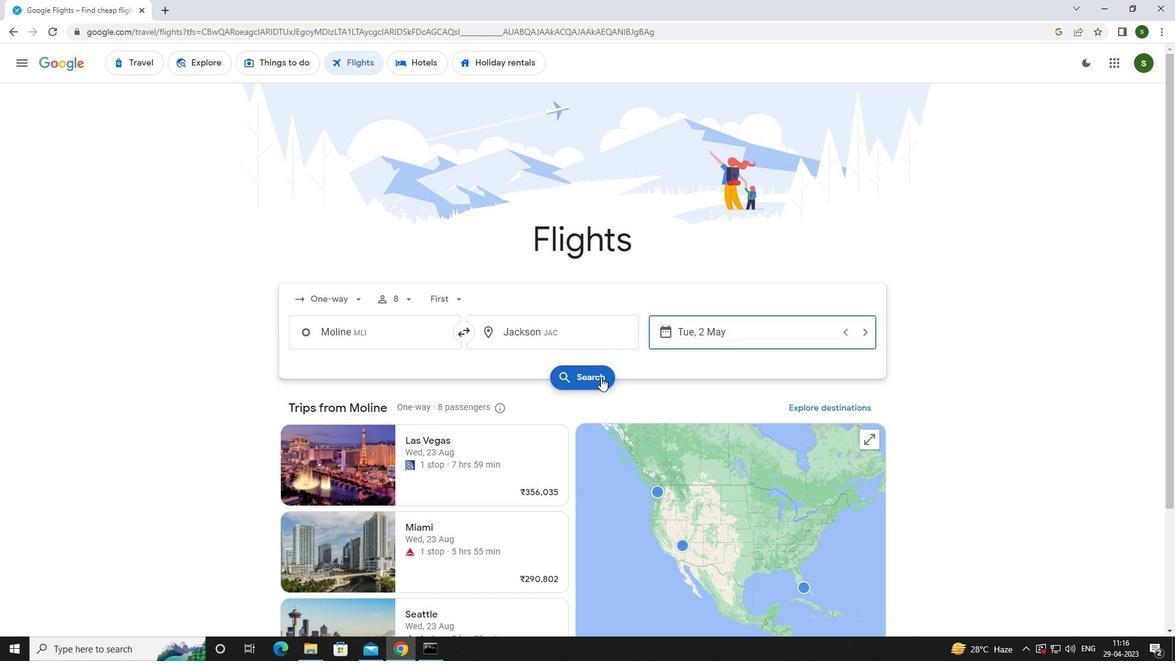 
Action: Mouse moved to (291, 172)
Screenshot: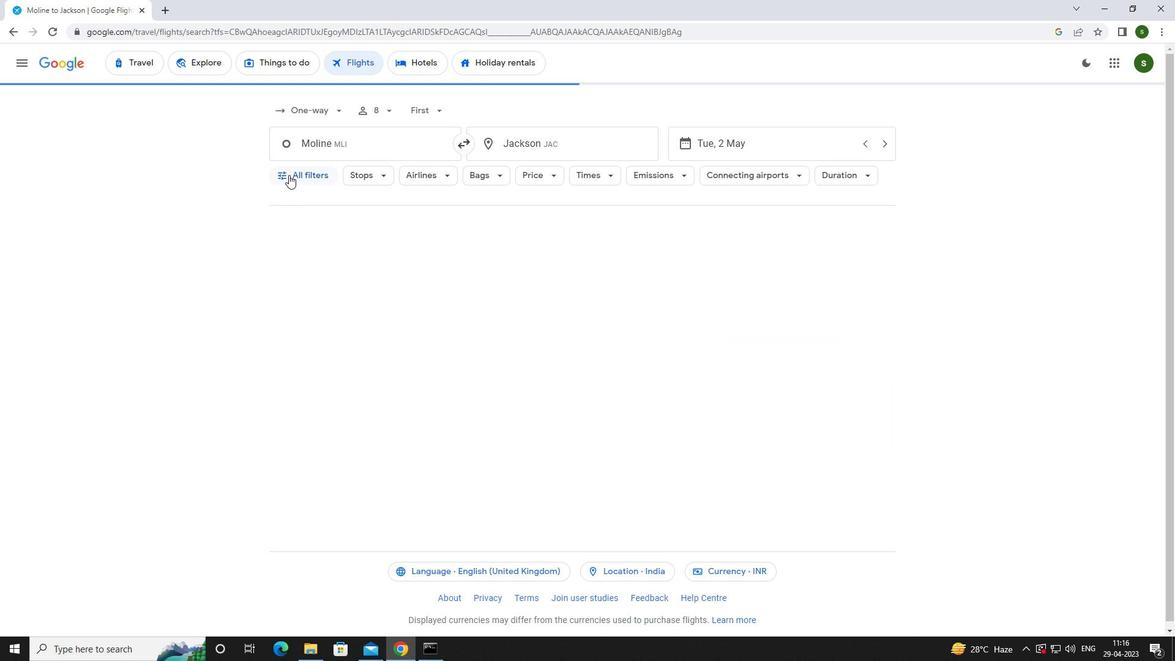 
Action: Mouse pressed left at (291, 172)
Screenshot: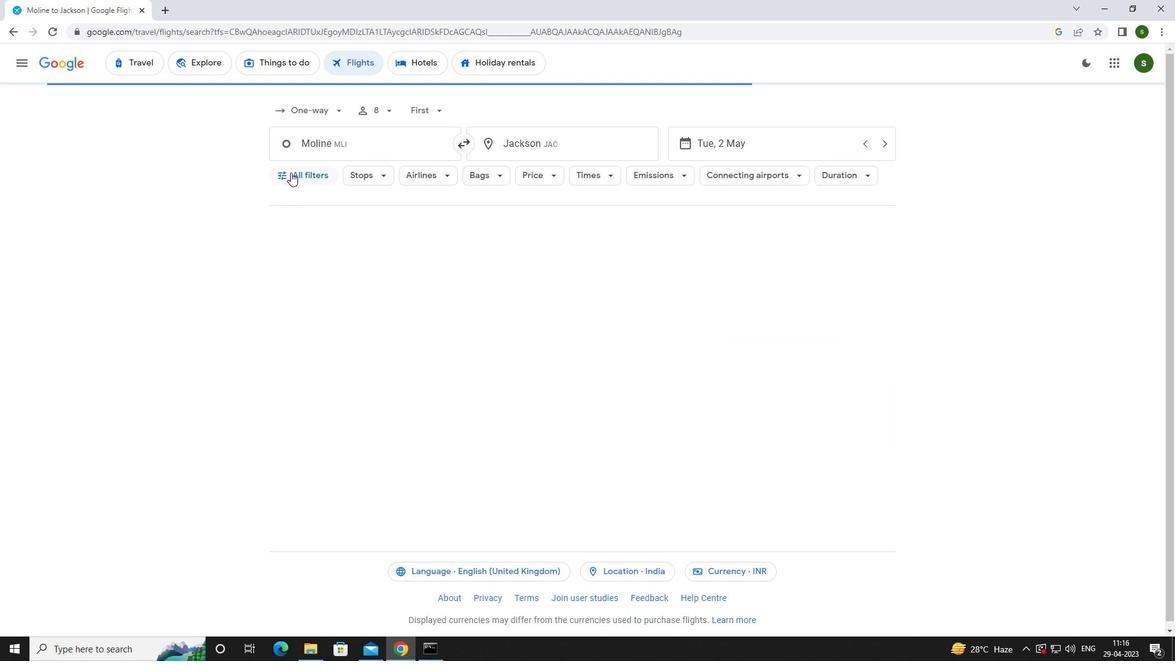 
Action: Mouse moved to (464, 436)
Screenshot: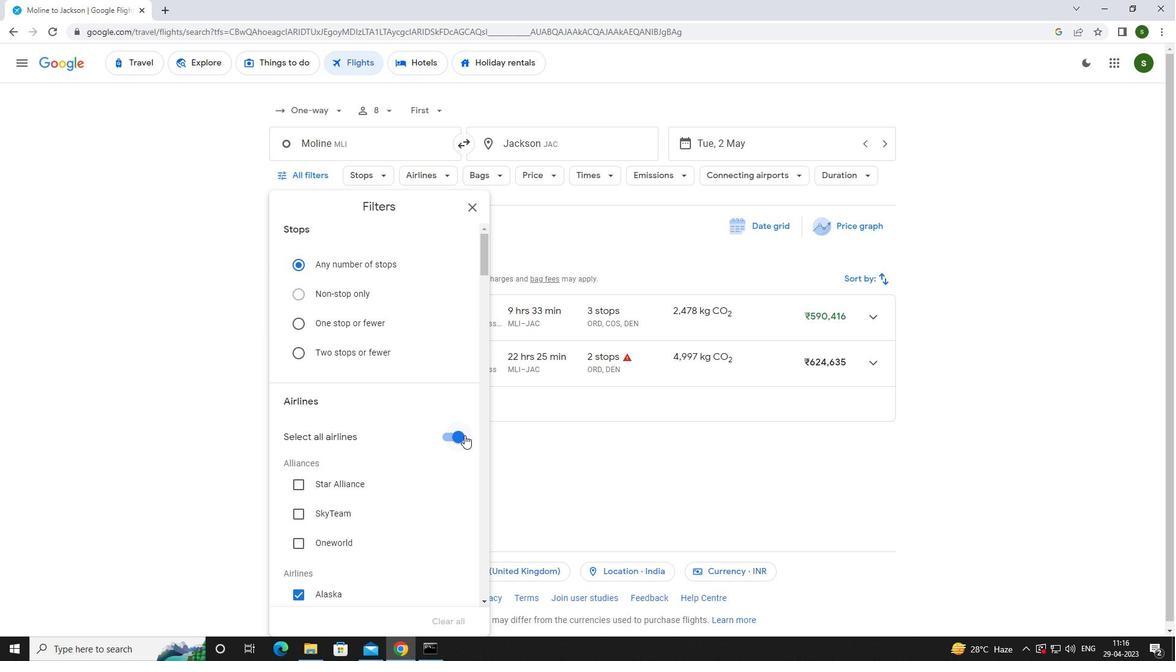 
Action: Mouse pressed left at (464, 436)
Screenshot: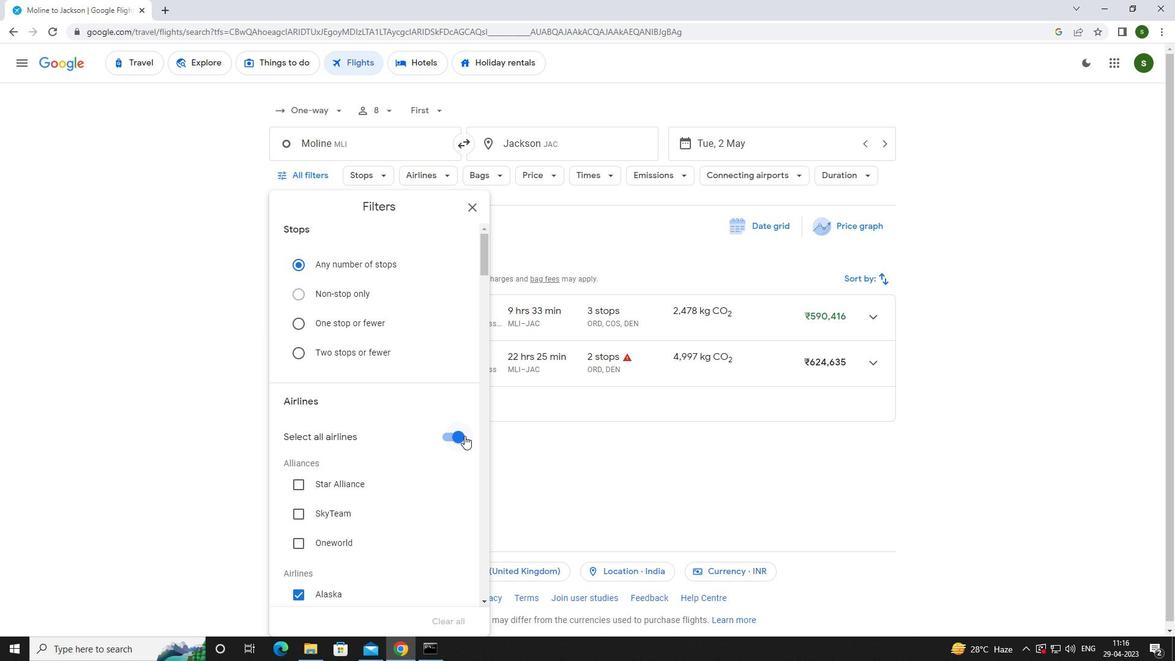 
Action: Mouse moved to (370, 385)
Screenshot: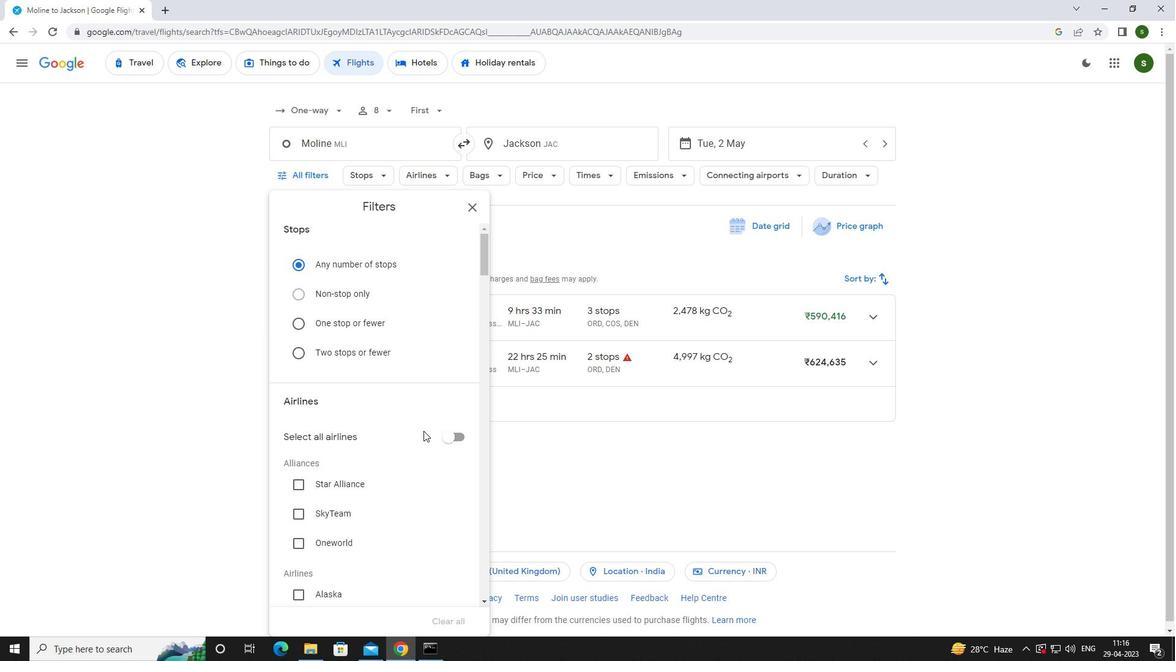 
Action: Mouse scrolled (370, 385) with delta (0, 0)
Screenshot: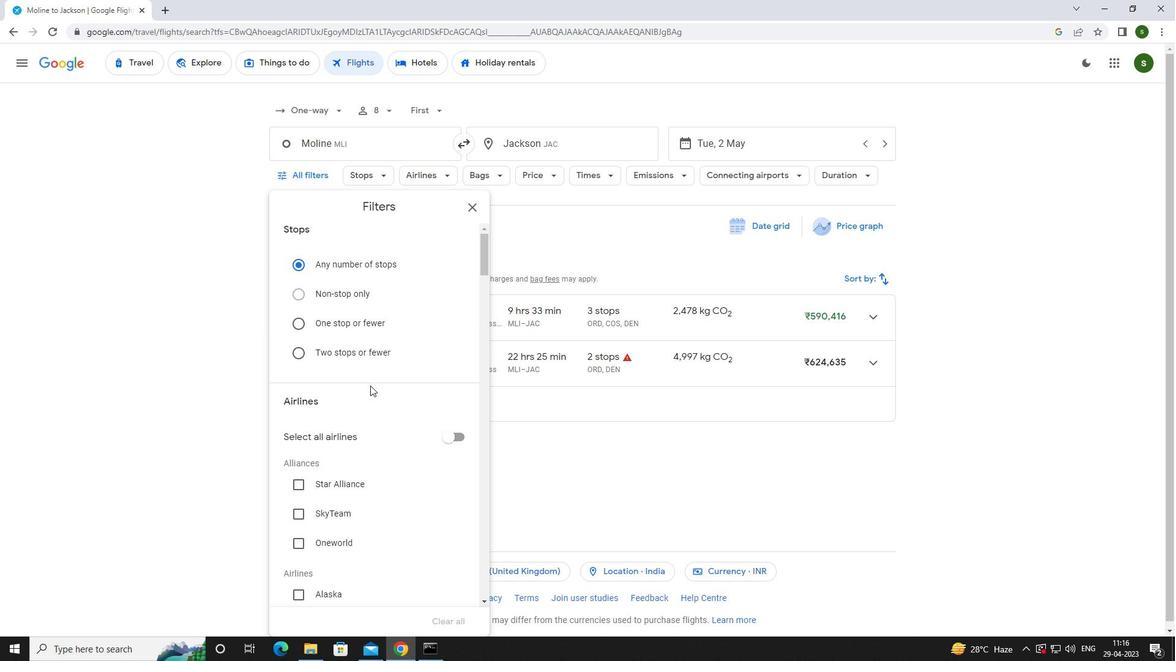 
Action: Mouse scrolled (370, 385) with delta (0, 0)
Screenshot: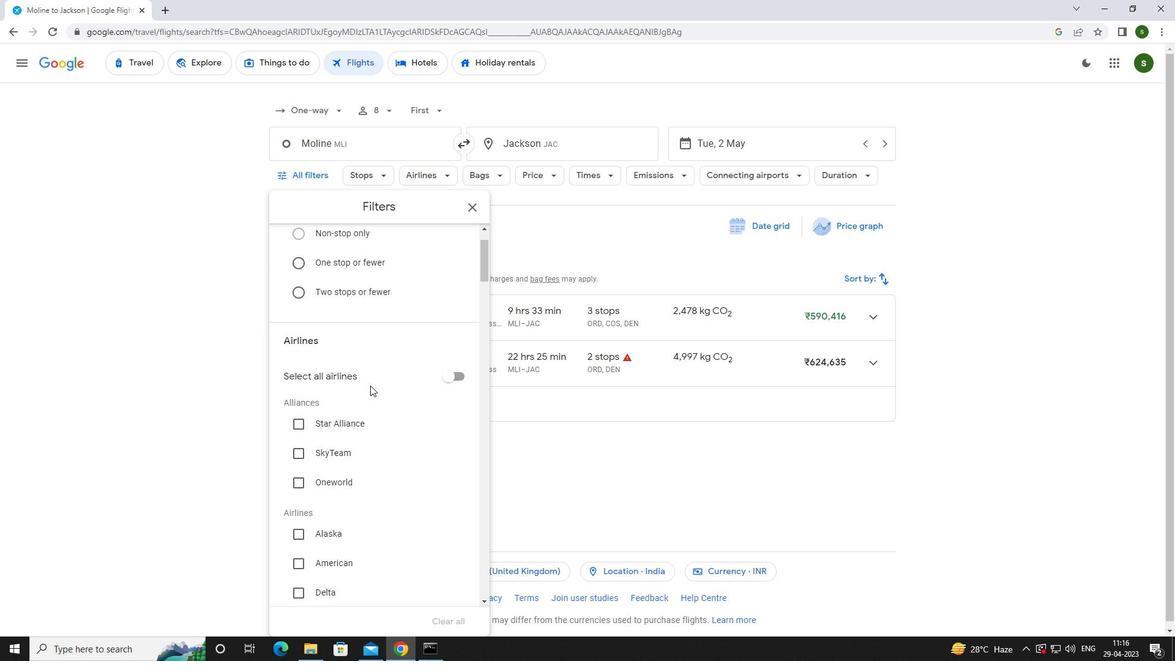 
Action: Mouse scrolled (370, 385) with delta (0, 0)
Screenshot: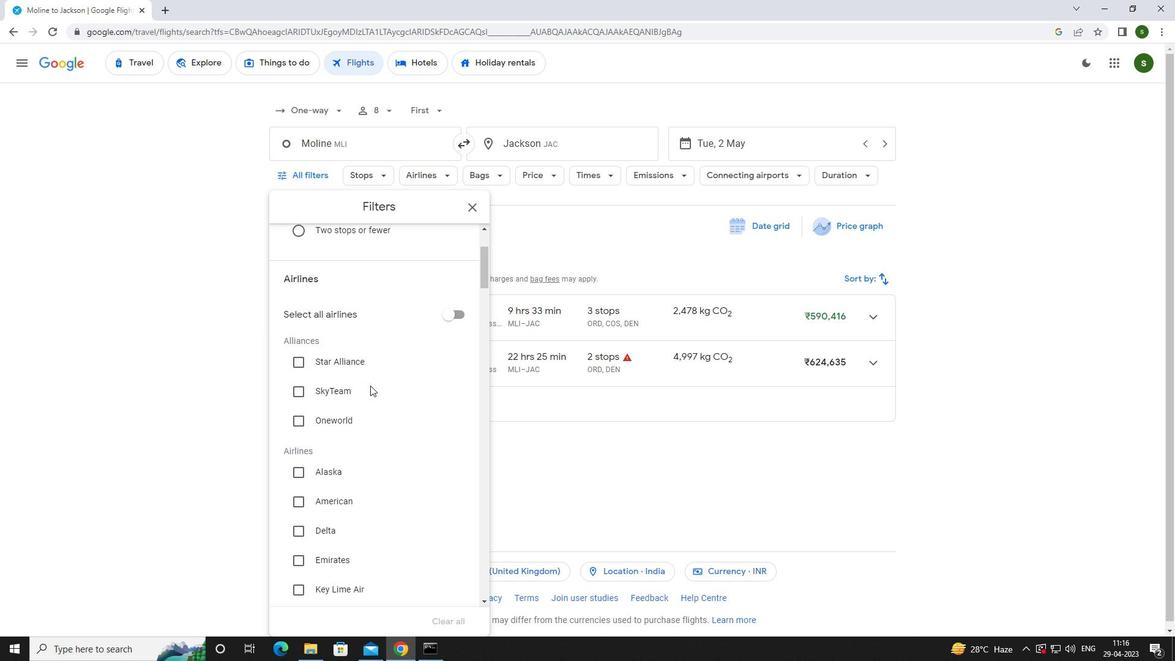 
Action: Mouse scrolled (370, 385) with delta (0, 0)
Screenshot: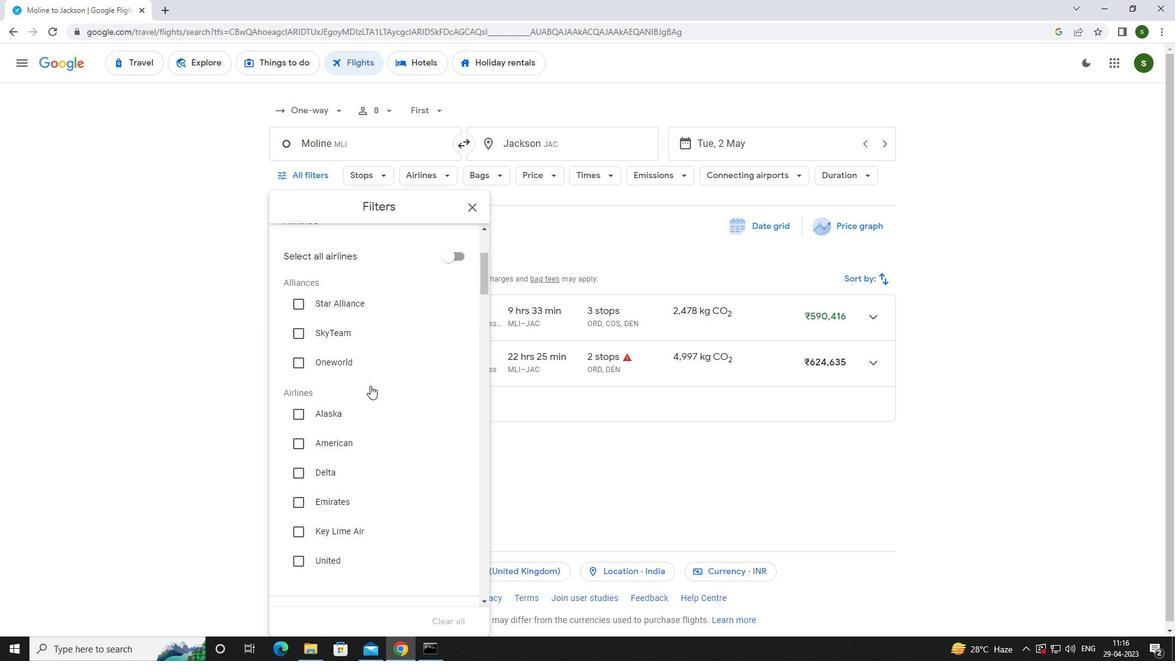 
Action: Mouse scrolled (370, 385) with delta (0, 0)
Screenshot: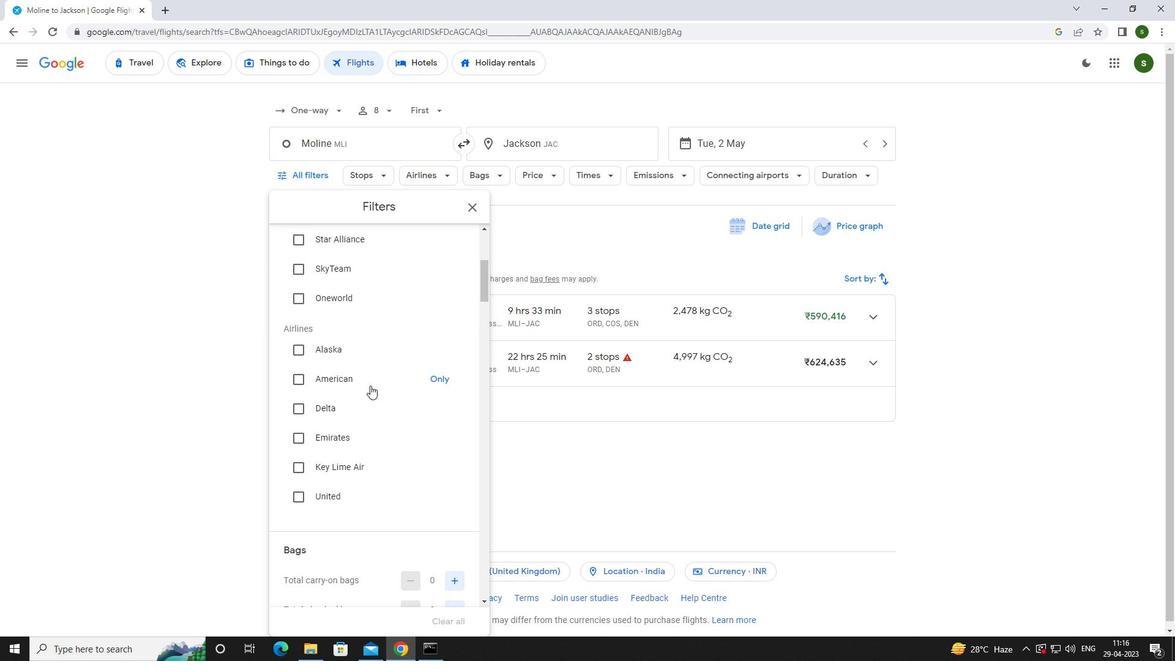 
Action: Mouse scrolled (370, 385) with delta (0, 0)
Screenshot: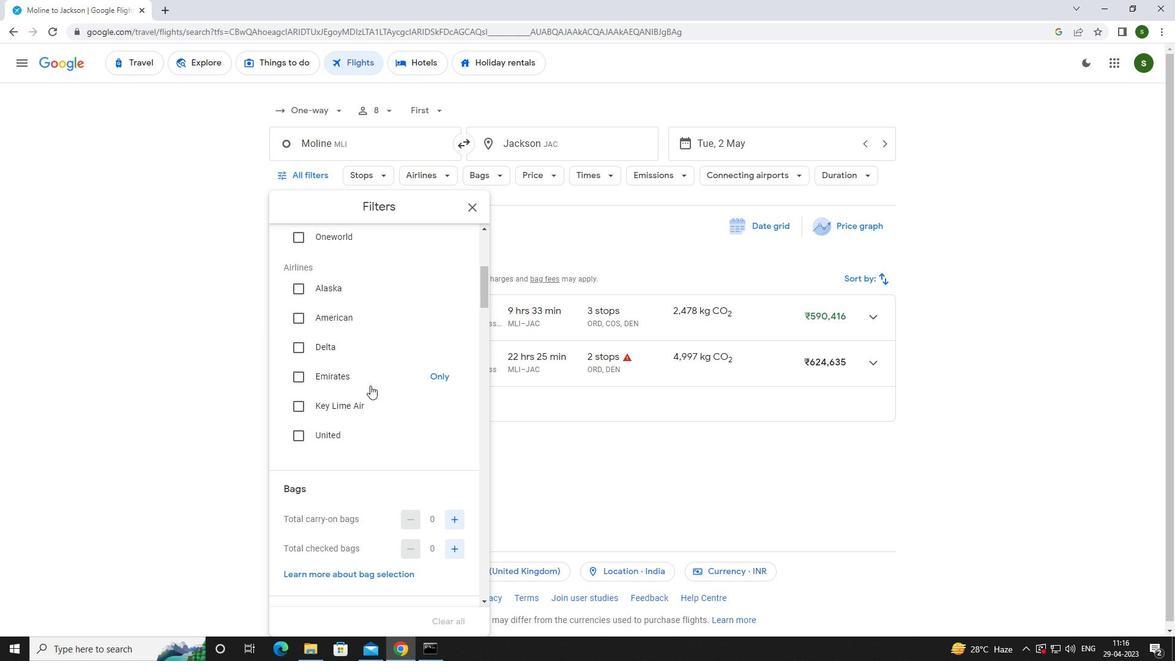 
Action: Mouse moved to (453, 457)
Screenshot: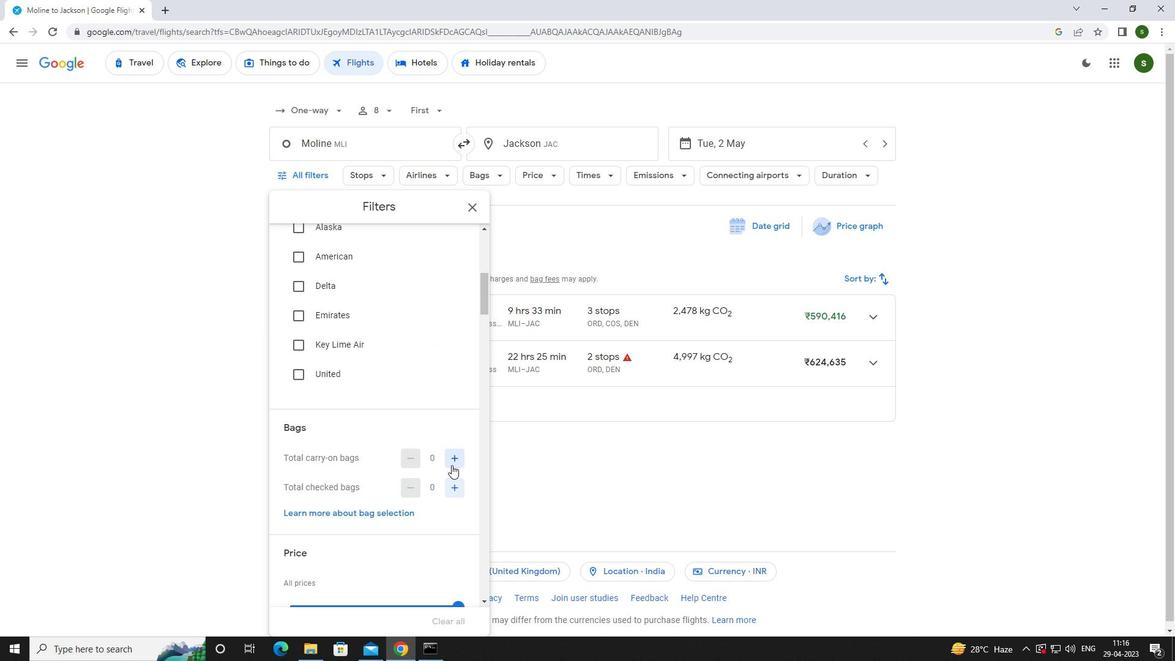 
Action: Mouse pressed left at (453, 457)
Screenshot: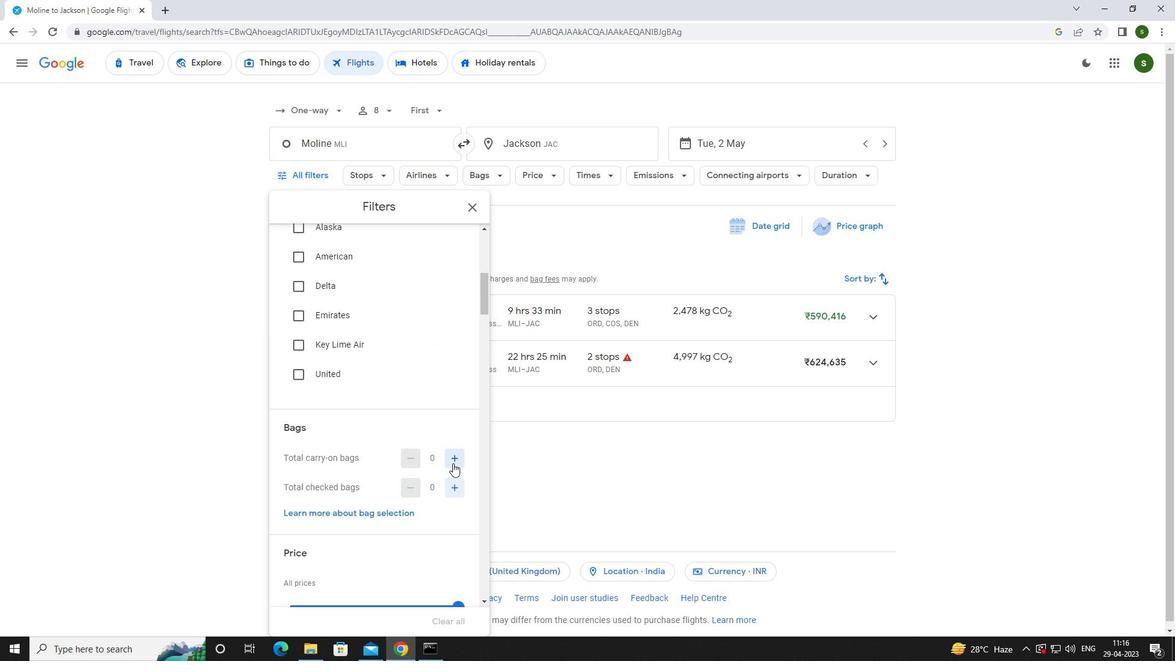 
Action: Mouse pressed left at (453, 457)
Screenshot: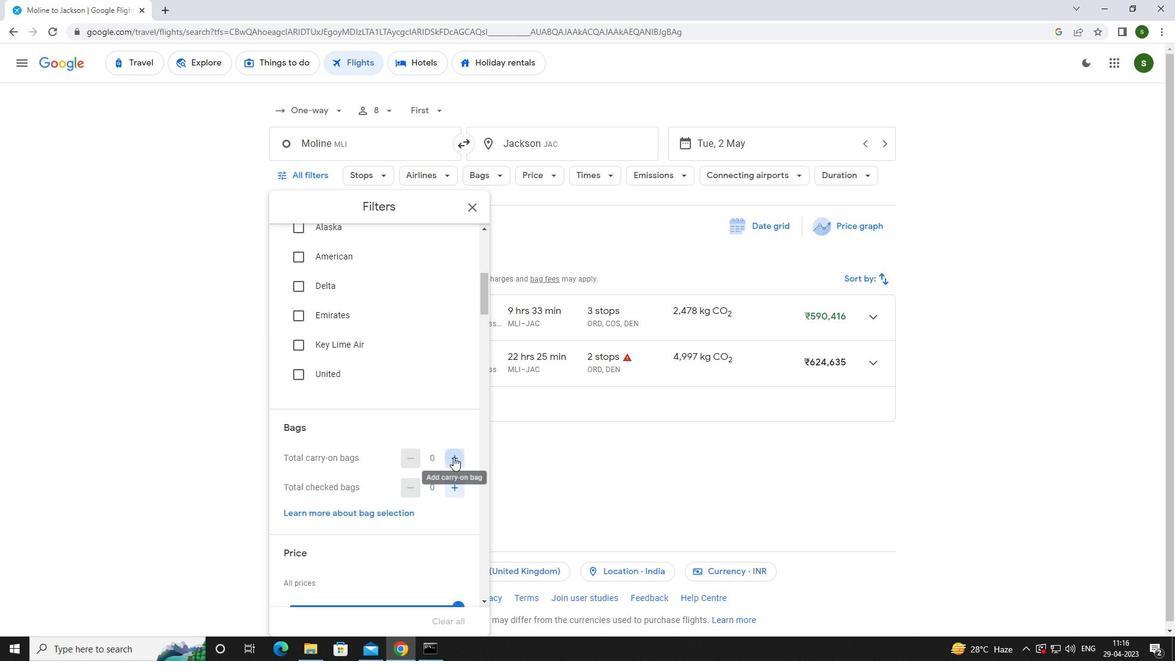 
Action: Mouse moved to (453, 490)
Screenshot: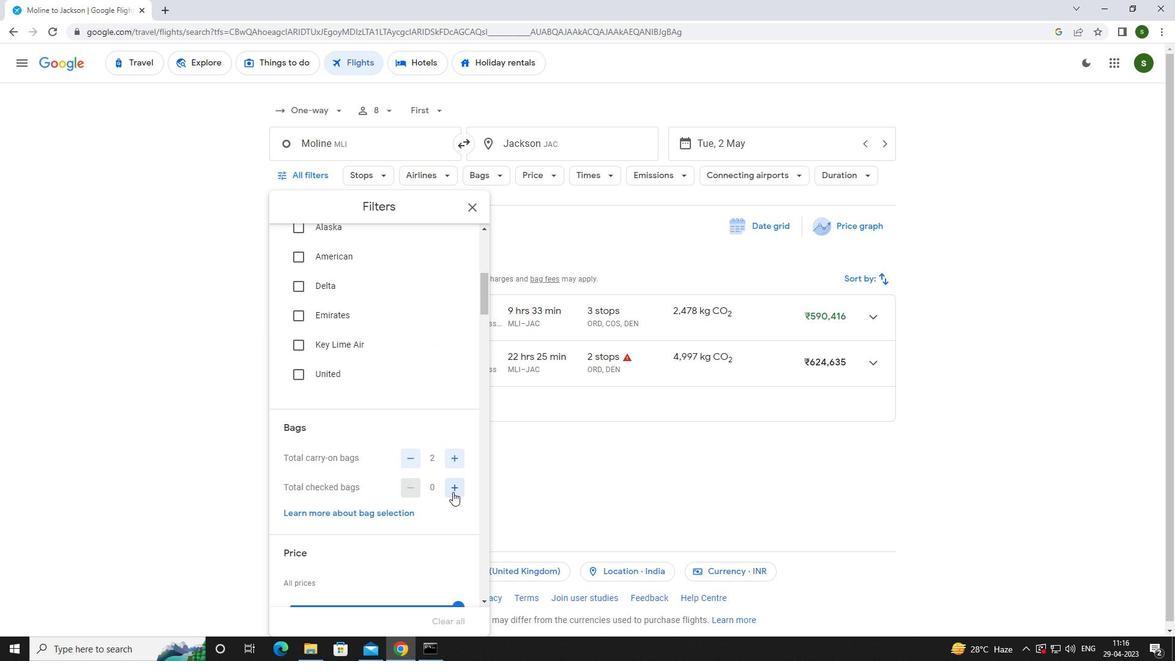 
Action: Mouse pressed left at (453, 490)
Screenshot: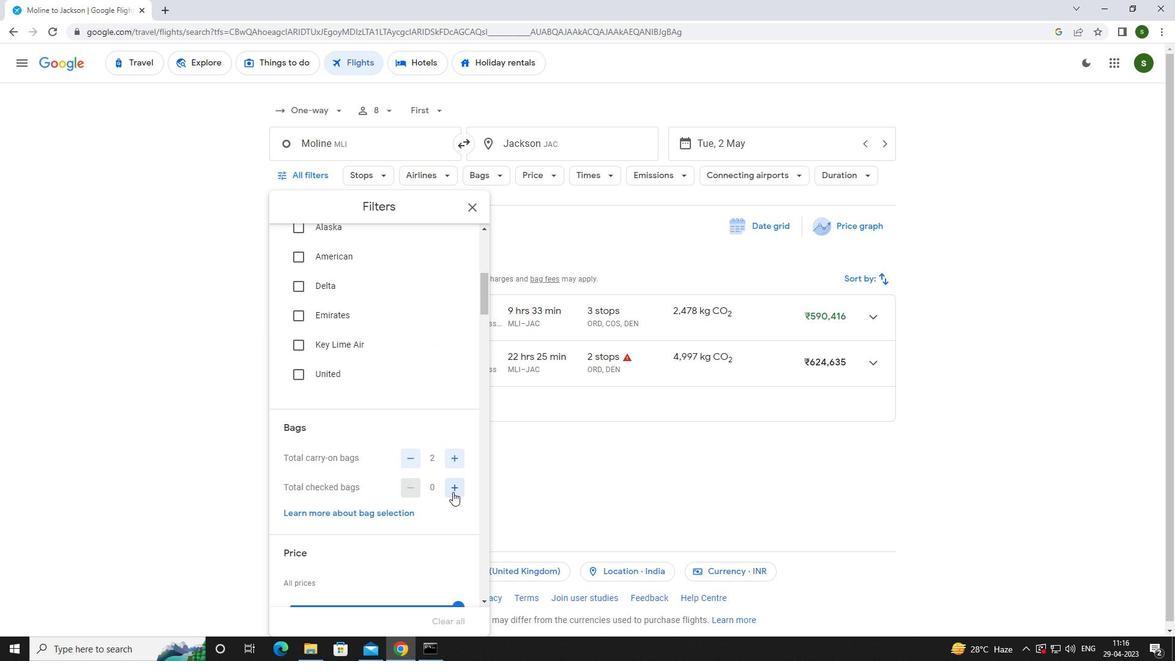 
Action: Mouse pressed left at (453, 490)
Screenshot: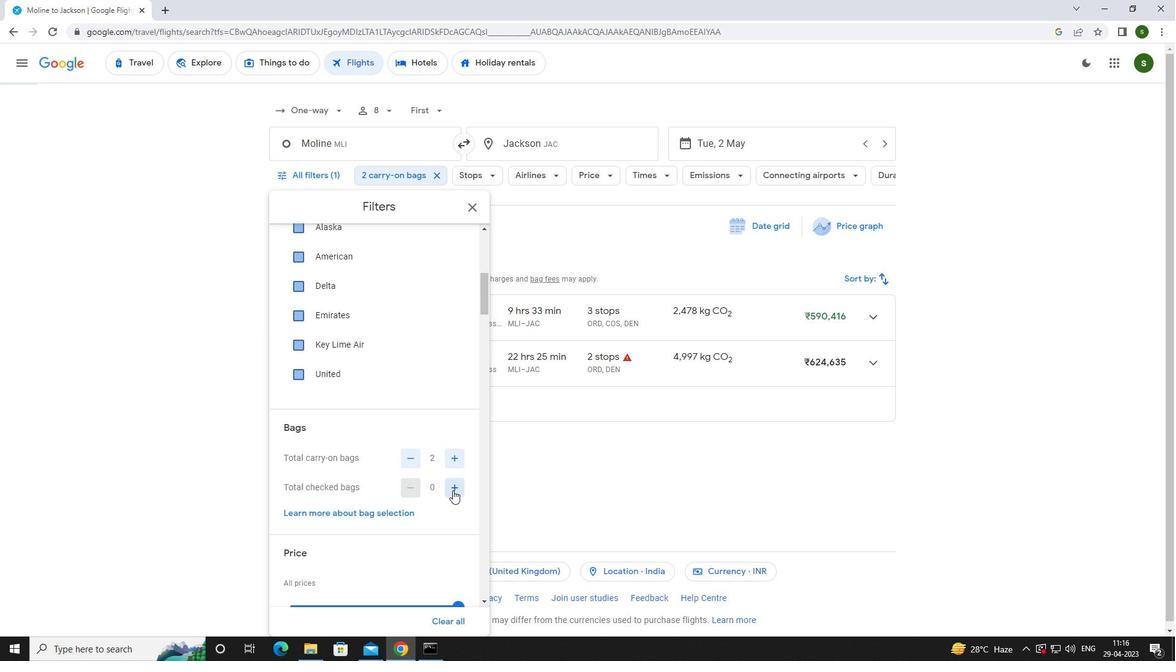
Action: Mouse pressed left at (453, 490)
Screenshot: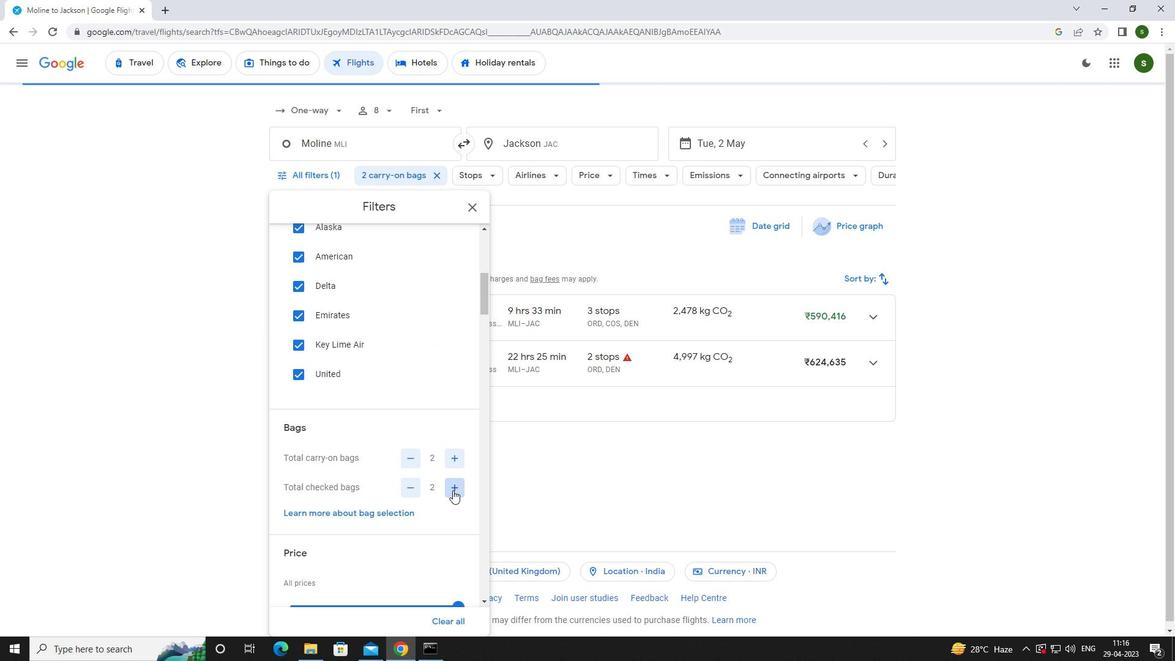
Action: Mouse pressed left at (453, 490)
Screenshot: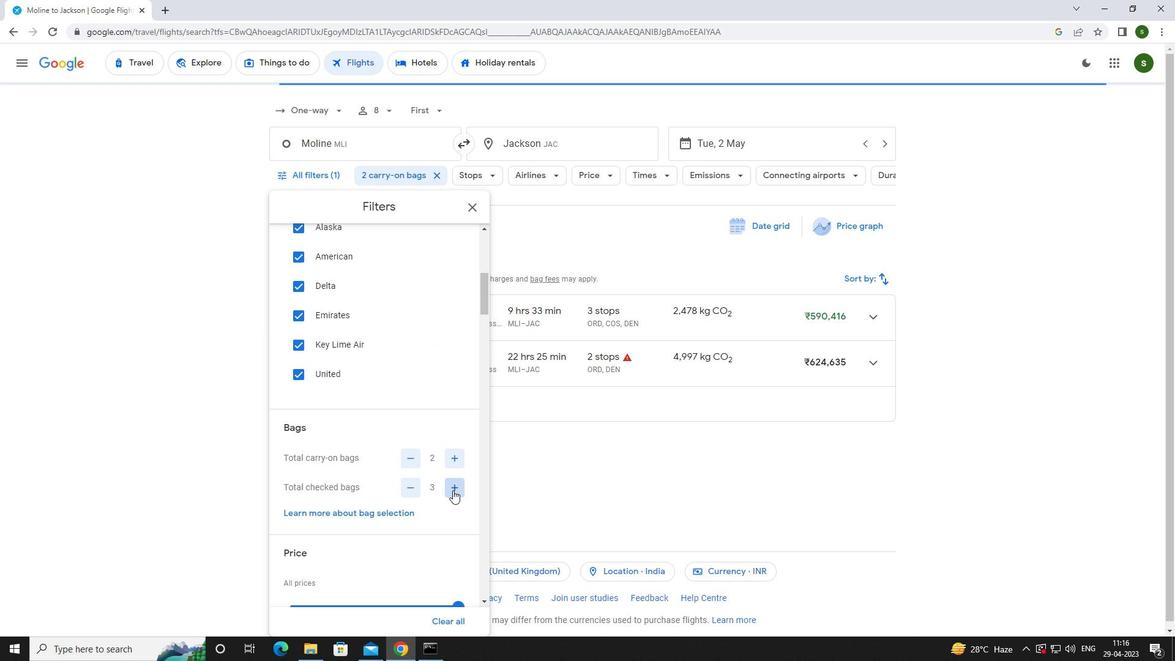 
Action: Mouse pressed left at (453, 490)
Screenshot: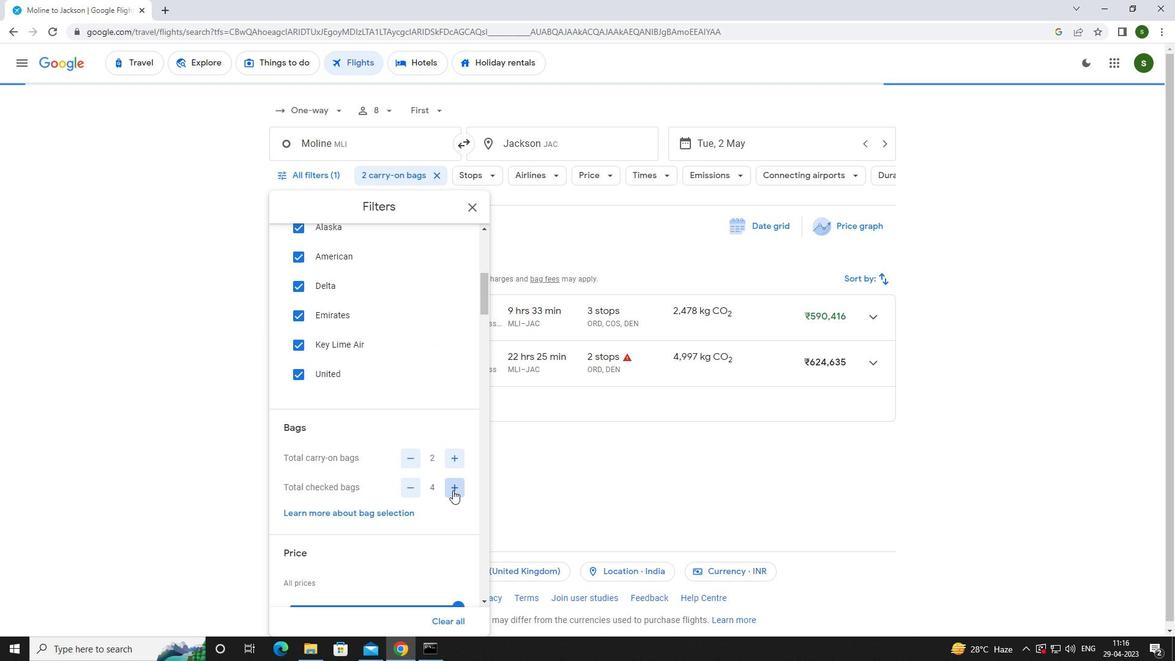 
Action: Mouse pressed left at (453, 490)
Screenshot: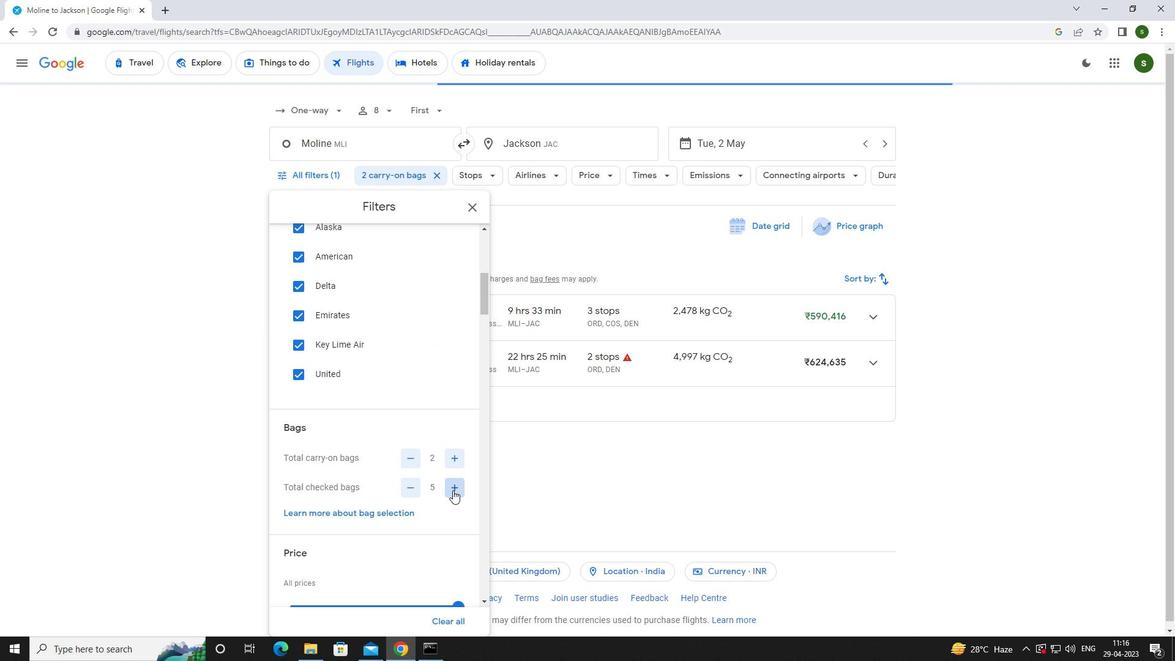 
Action: Mouse moved to (445, 492)
Screenshot: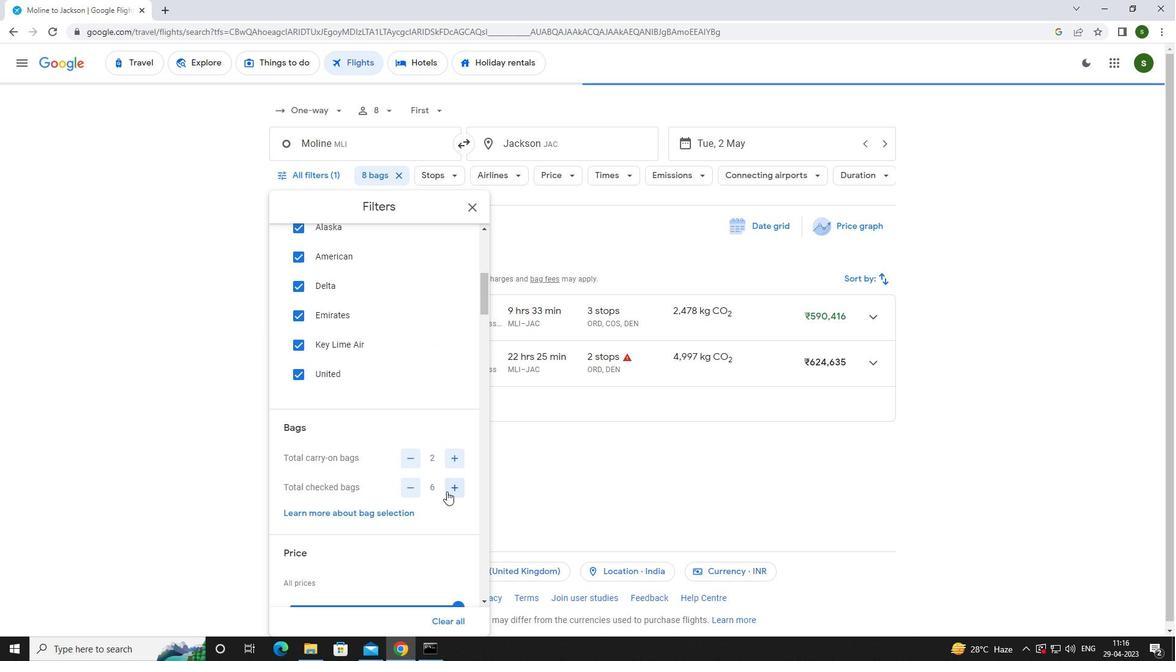 
Action: Mouse scrolled (445, 492) with delta (0, 0)
Screenshot: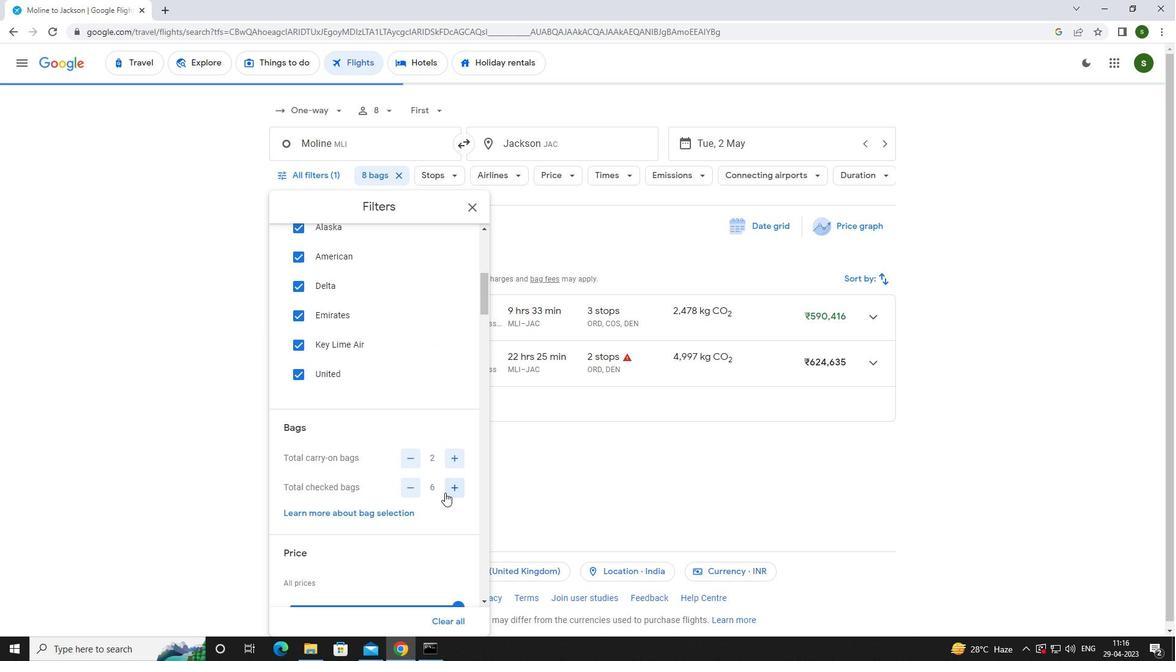 
Action: Mouse scrolled (445, 492) with delta (0, 0)
Screenshot: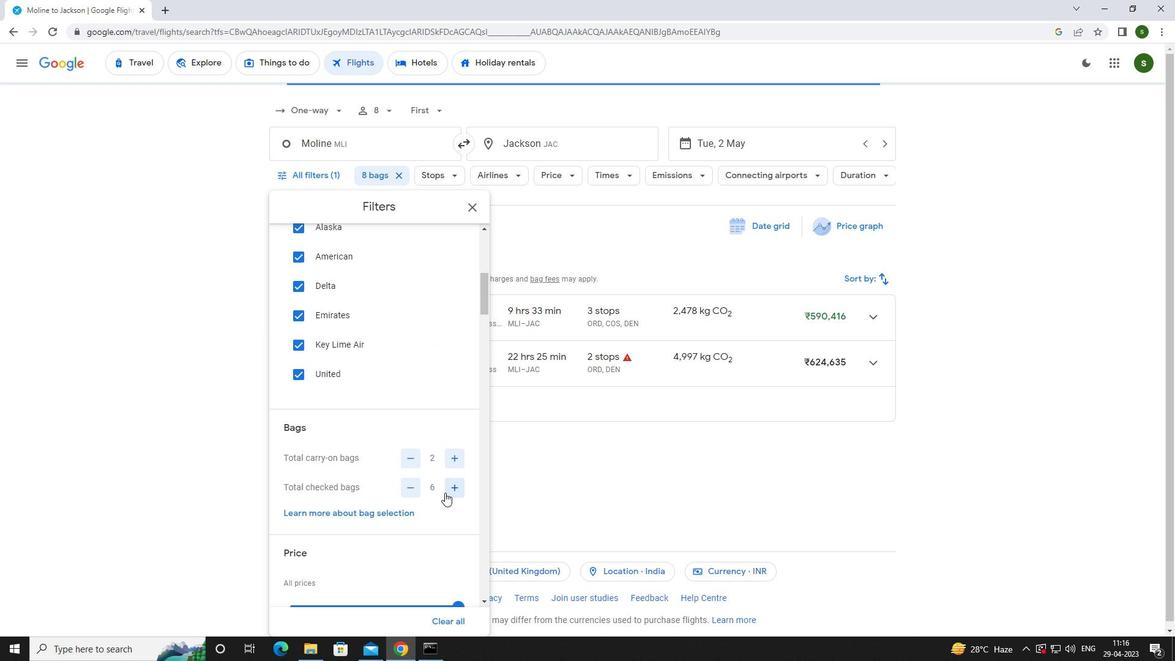 
Action: Mouse moved to (460, 484)
Screenshot: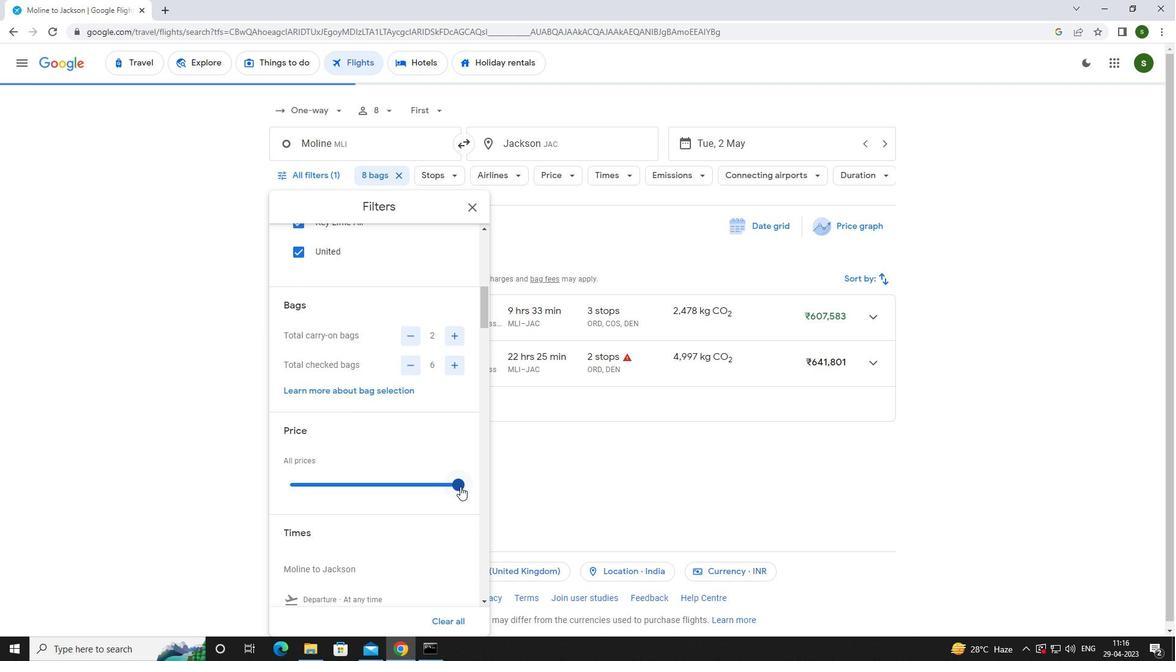 
Action: Mouse pressed left at (460, 484)
Screenshot: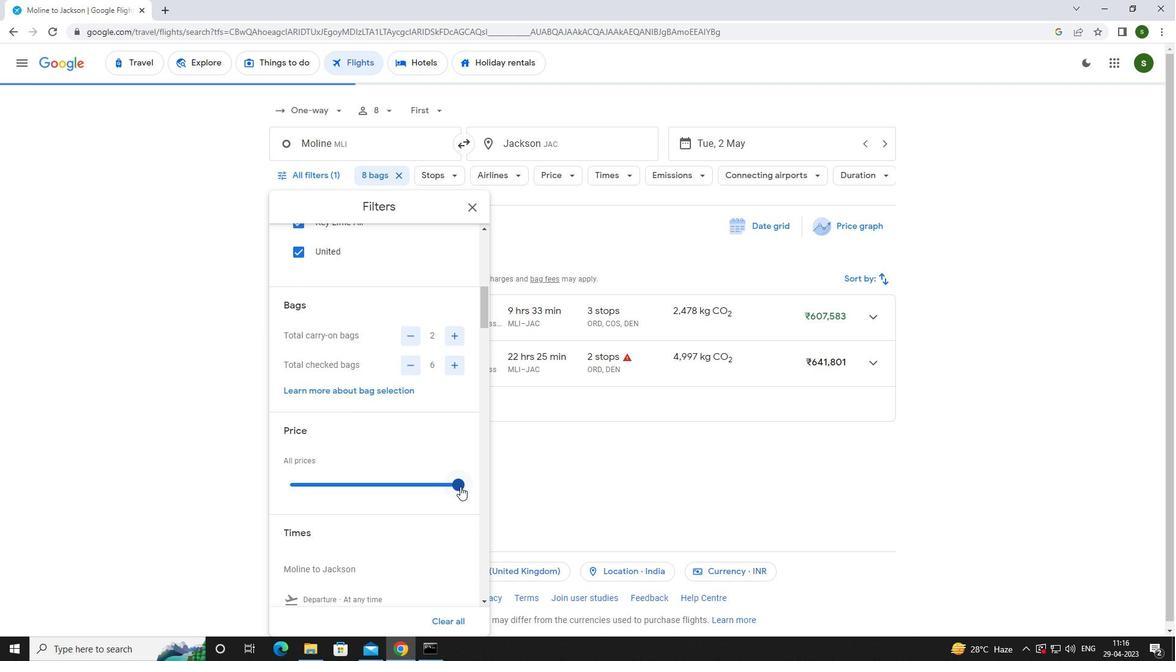 
Action: Mouse moved to (358, 470)
Screenshot: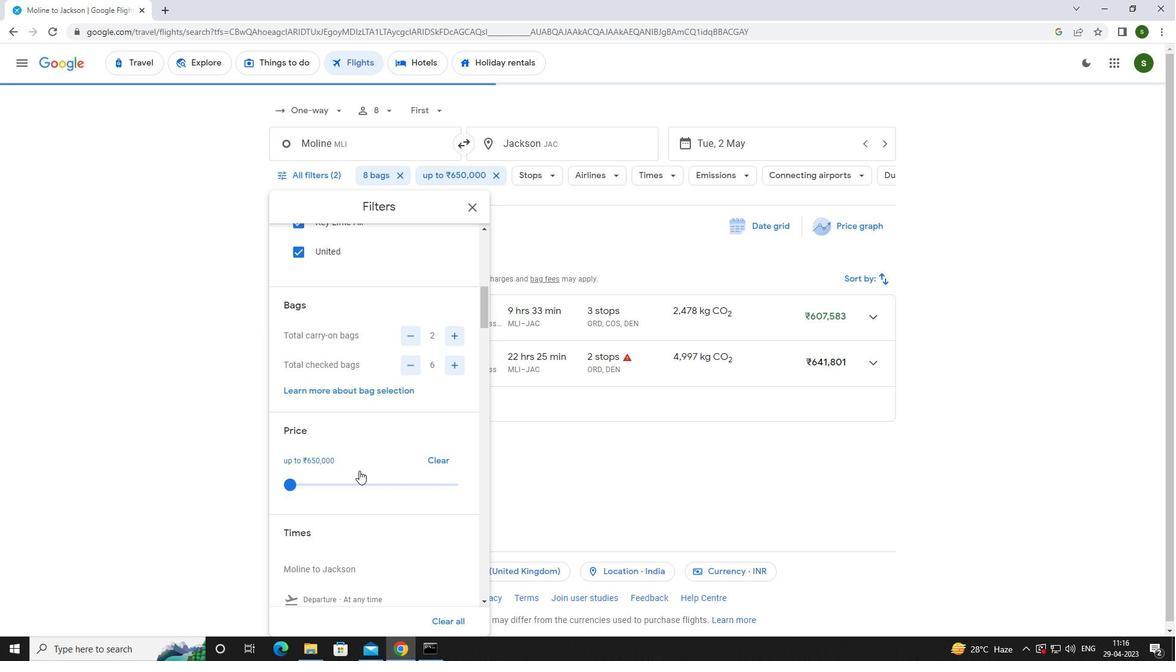 
Action: Mouse scrolled (358, 470) with delta (0, 0)
Screenshot: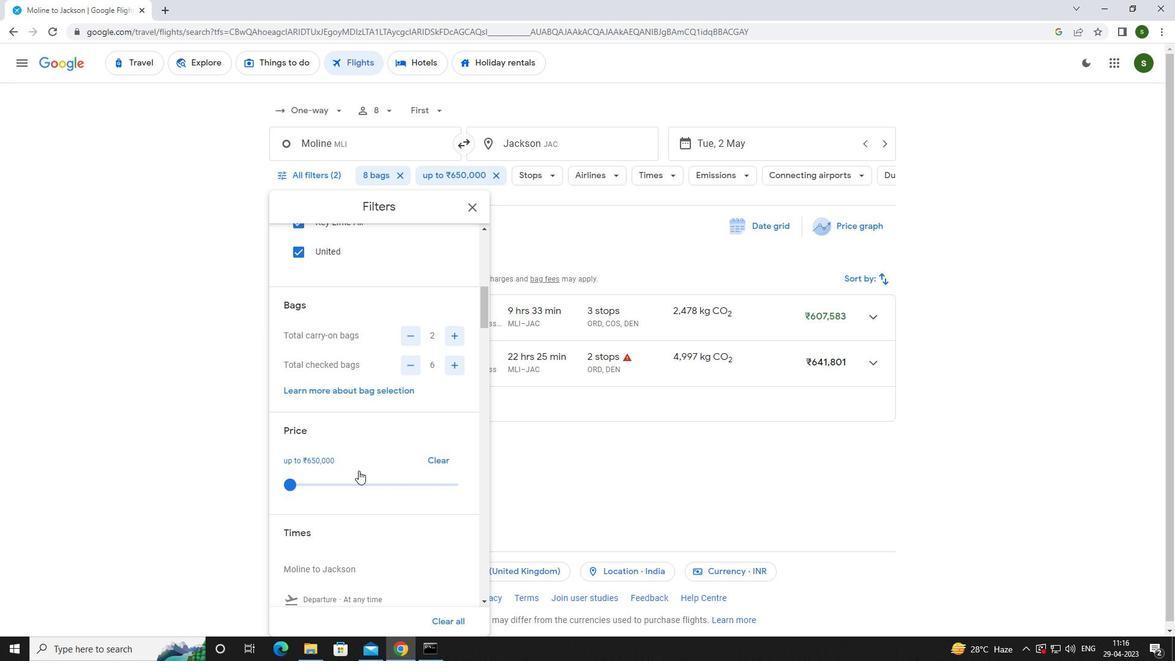 
Action: Mouse moved to (290, 560)
Screenshot: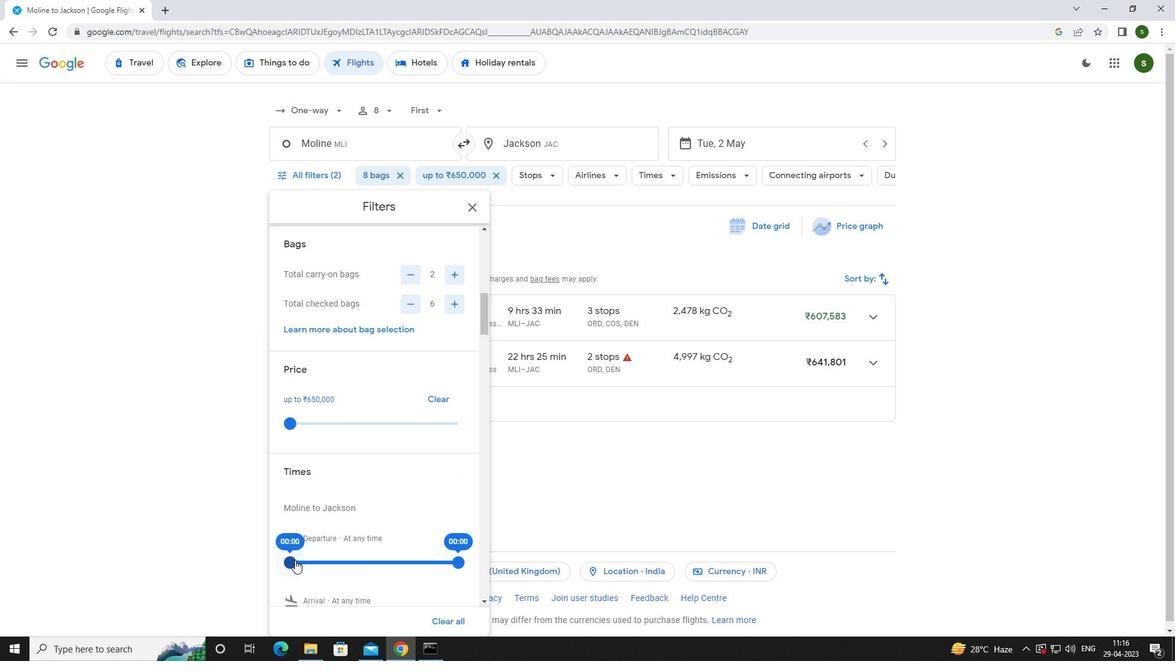 
Action: Mouse pressed left at (290, 560)
Screenshot: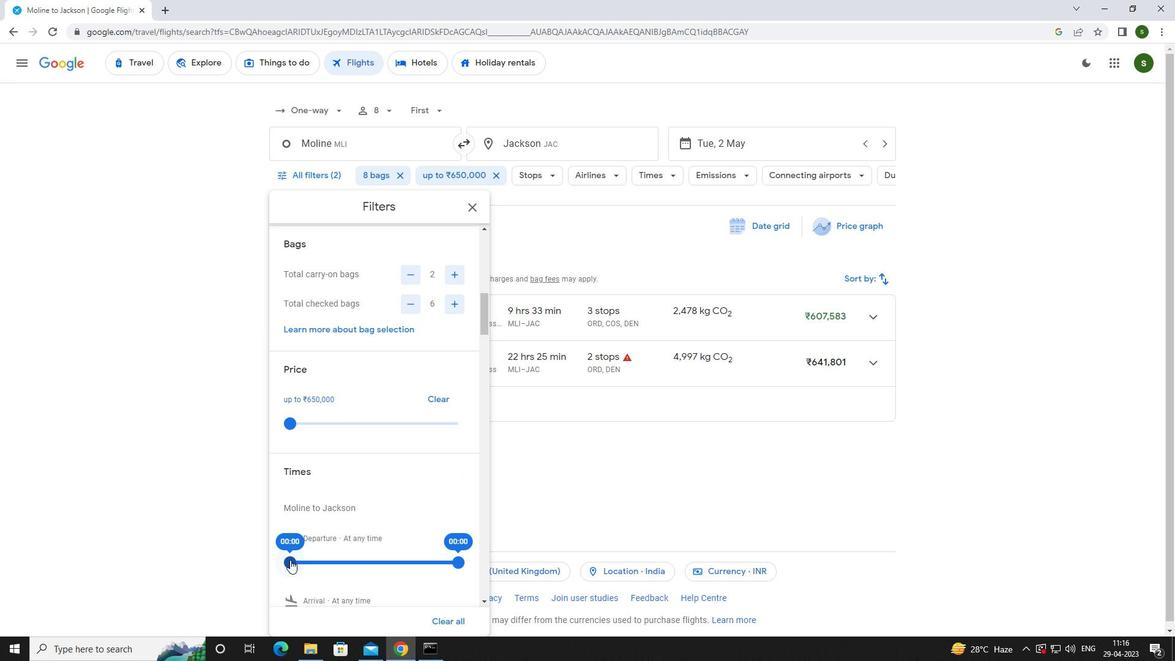 
Action: Mouse moved to (568, 466)
Screenshot: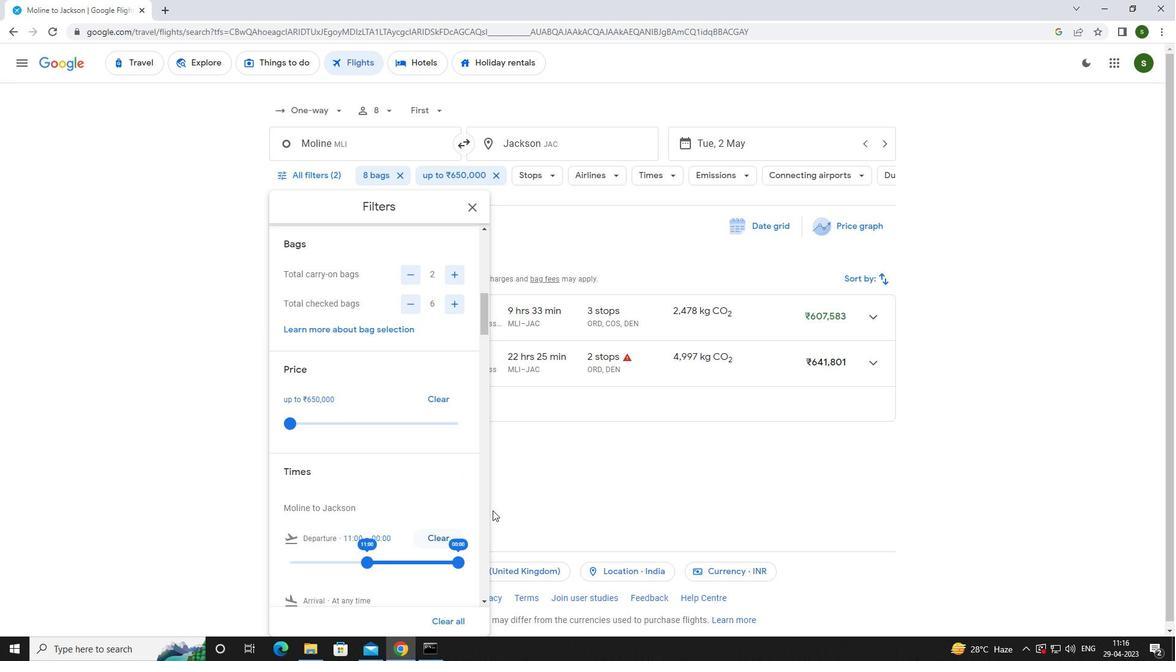 
Action: Mouse pressed left at (568, 466)
Screenshot: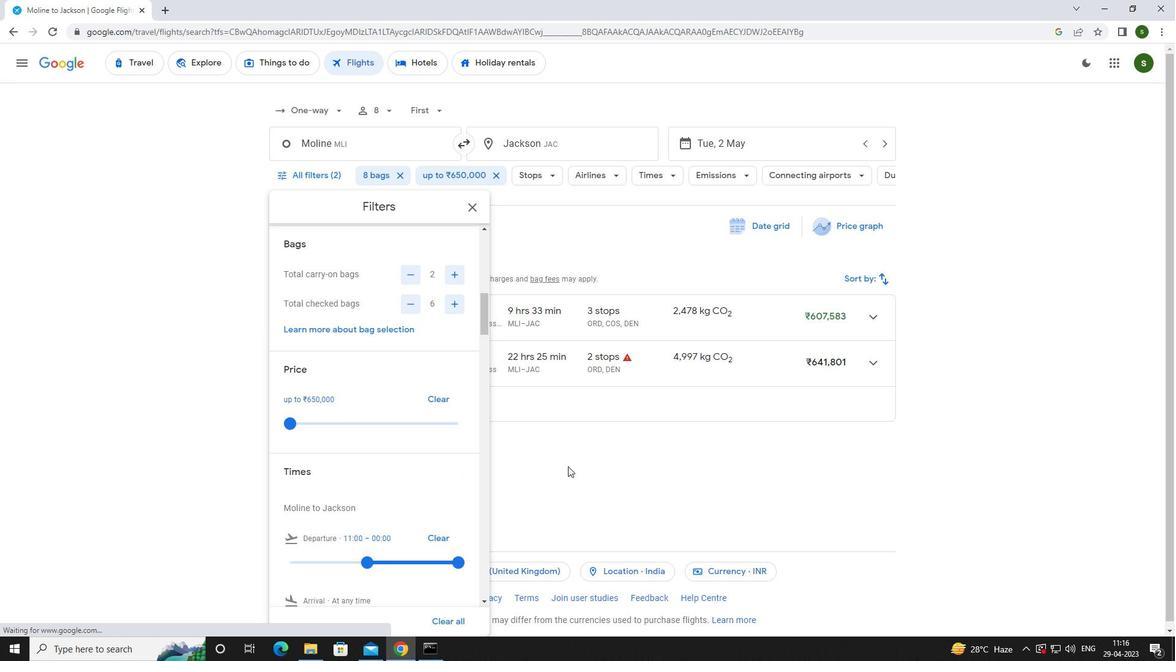 
